Task: Open Card Business Travel Review in Board Product User Testing and Feedback to Workspace Event Planning and Coordination and add a team member Softage.2@softage.net, a label Blue, a checklist Herbalism, an attachment from Trello, a color Blue and finally, add a card description 'Plan and execute company team-building retreat with a focus on mindfulness' and a comment 'We should approach this task with a sense of accountability and responsibility, owning our mistakes and taking steps to correct them.'. Add a start date 'Jan 02, 1900' with a due date 'Jan 09, 1900'
Action: Mouse moved to (77, 329)
Screenshot: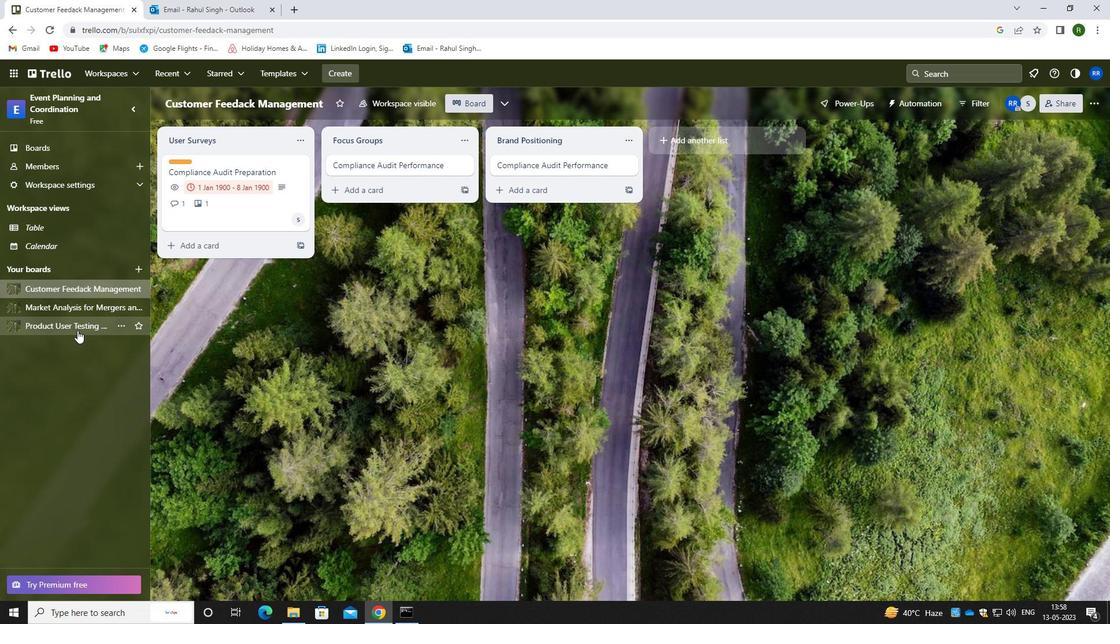 
Action: Mouse pressed left at (77, 329)
Screenshot: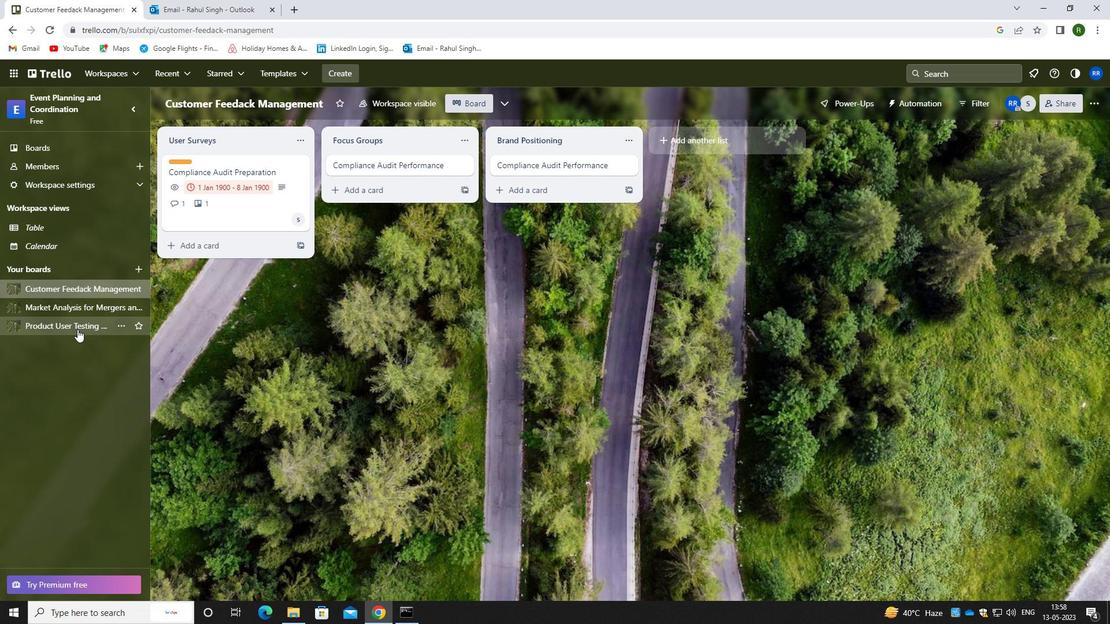 
Action: Mouse moved to (302, 163)
Screenshot: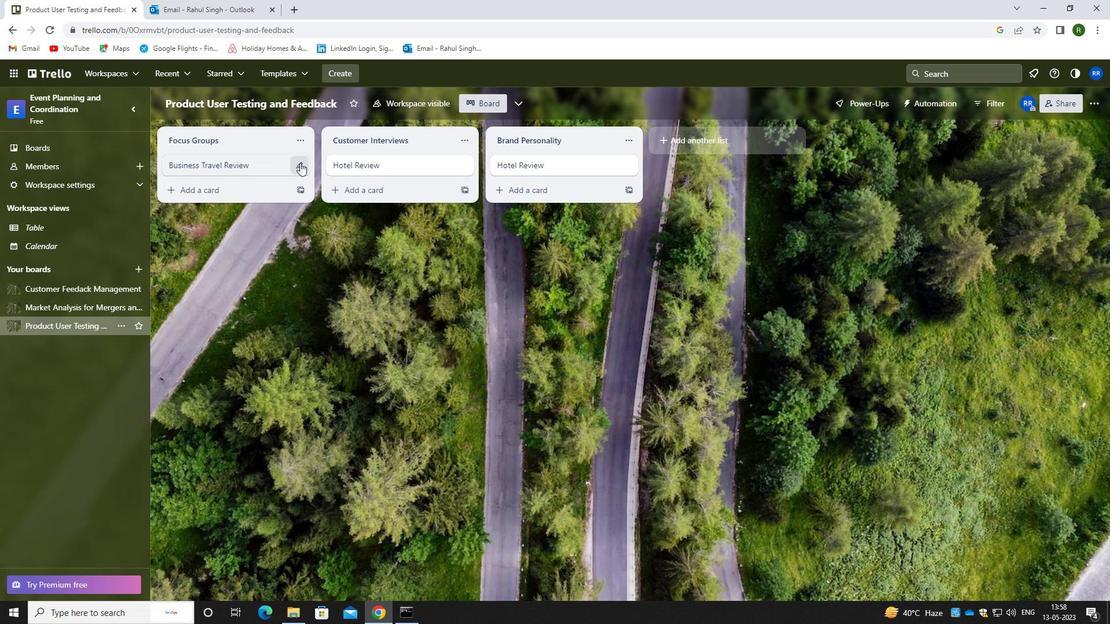 
Action: Mouse pressed left at (302, 163)
Screenshot: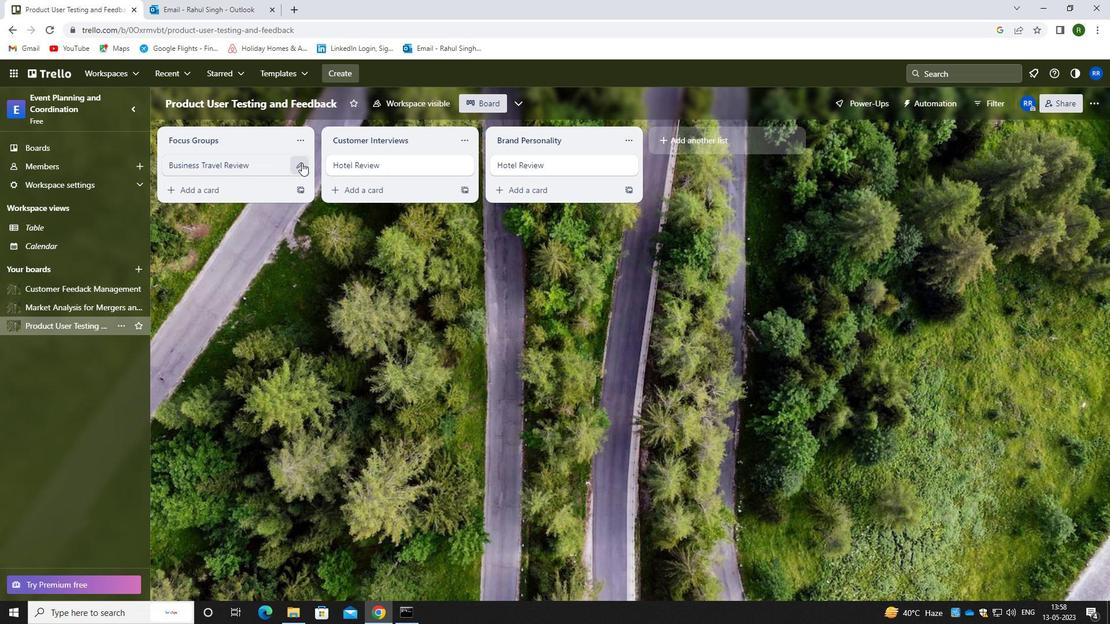 
Action: Mouse moved to (338, 166)
Screenshot: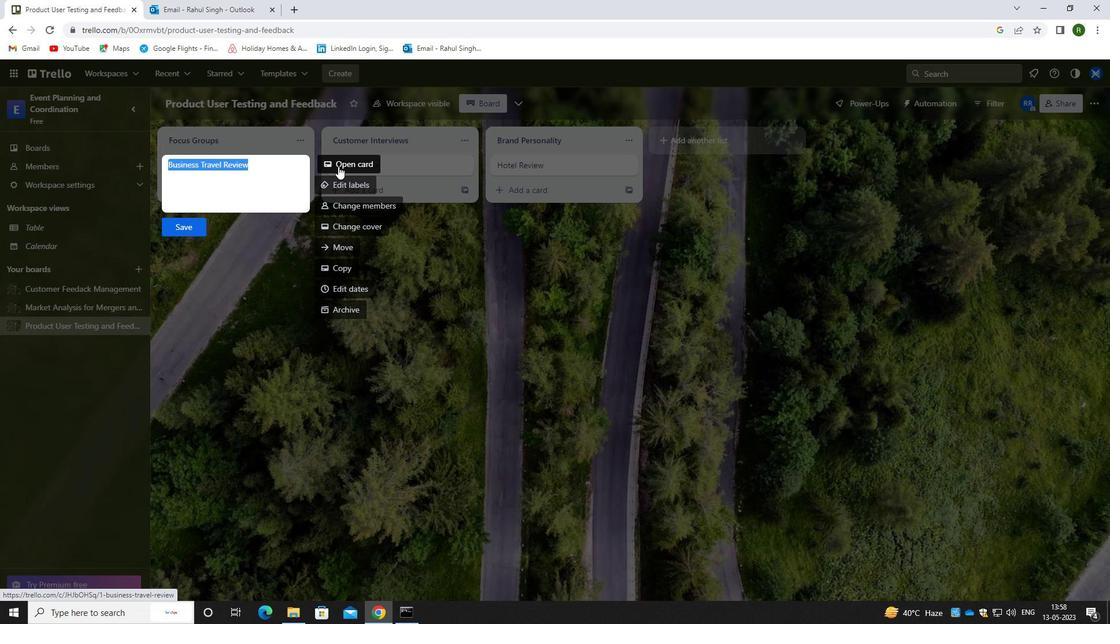 
Action: Mouse pressed left at (338, 166)
Screenshot: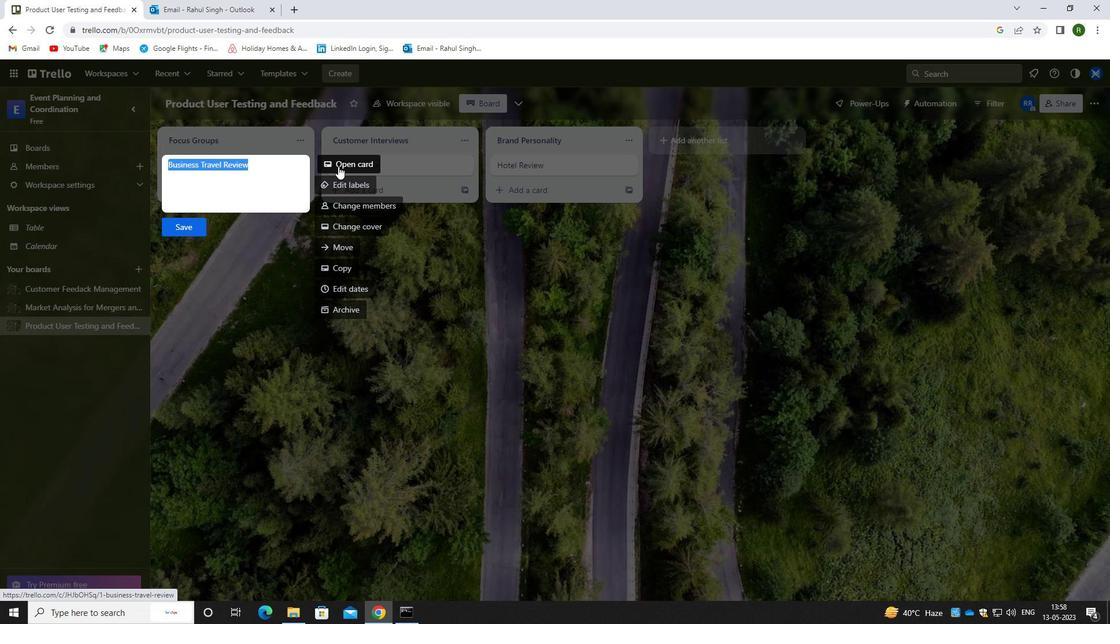 
Action: Mouse moved to (711, 165)
Screenshot: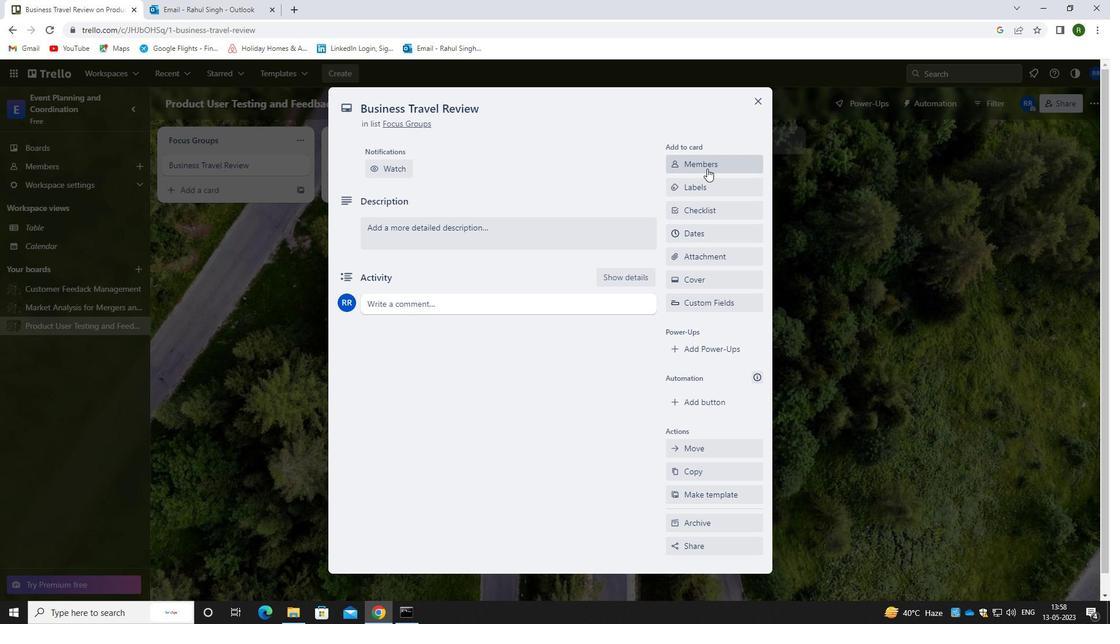 
Action: Mouse pressed left at (711, 165)
Screenshot: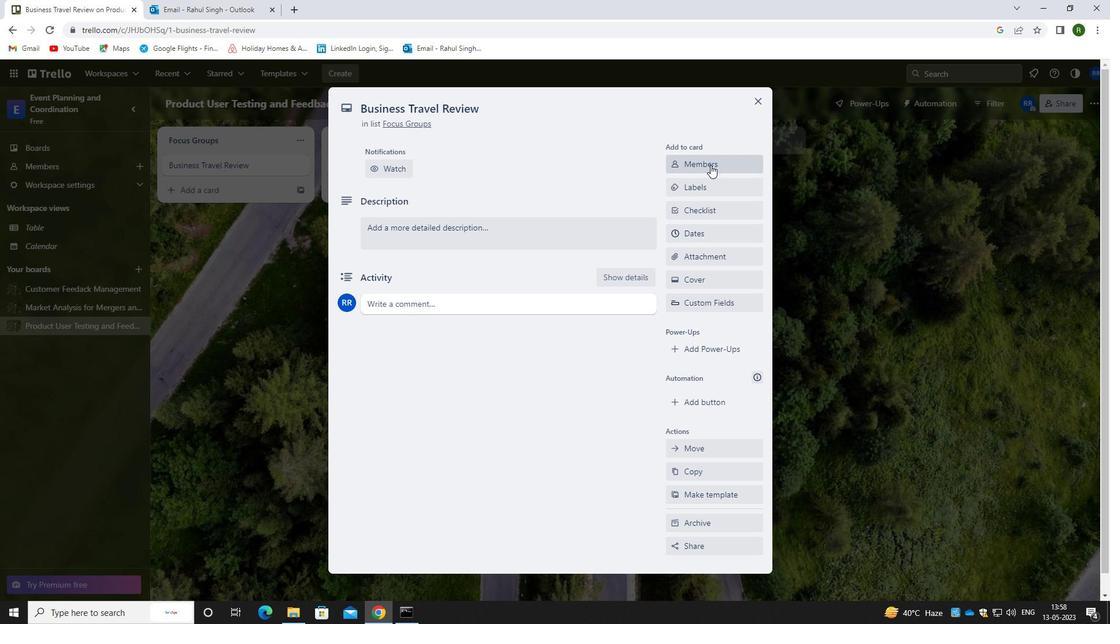 
Action: Mouse moved to (652, 218)
Screenshot: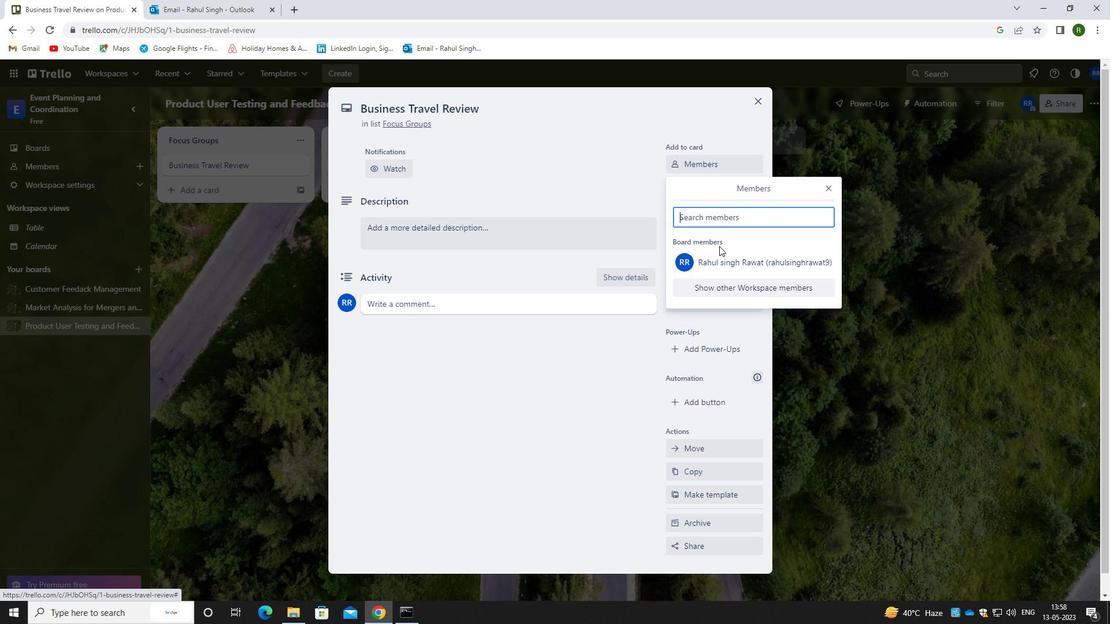 
Action: Key pressed <Key.caps_lock>s<Key.caps_lock>oftage.net<Key.space><Key.backspace><Key.backspace><Key.backspace><Key.backspace>2<Key.shift>@SOFTAGE.NET
Screenshot: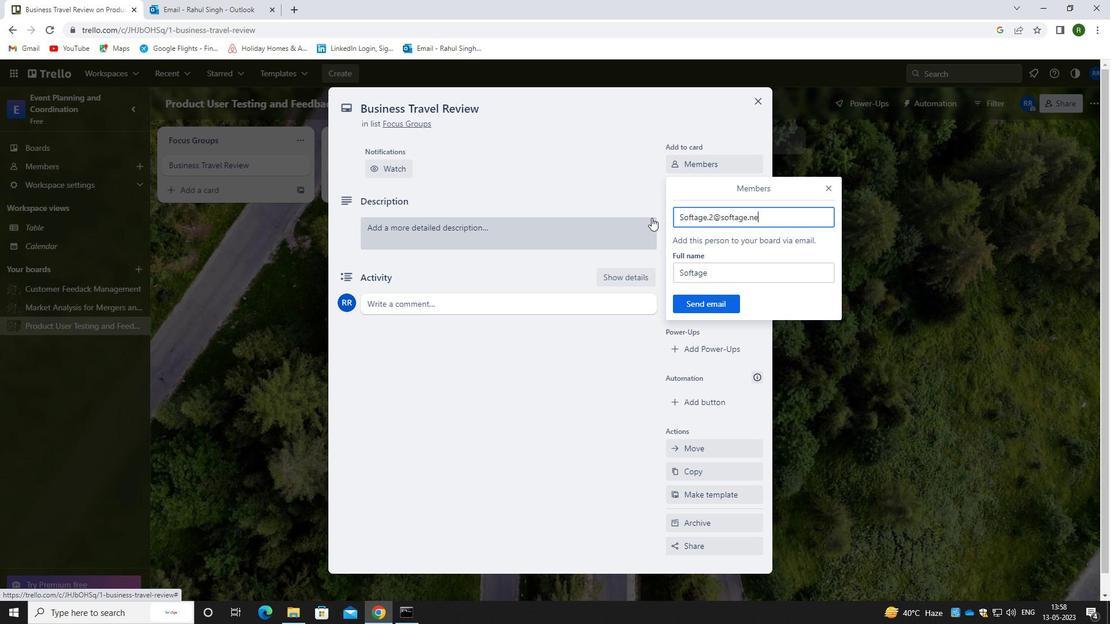 
Action: Mouse moved to (691, 300)
Screenshot: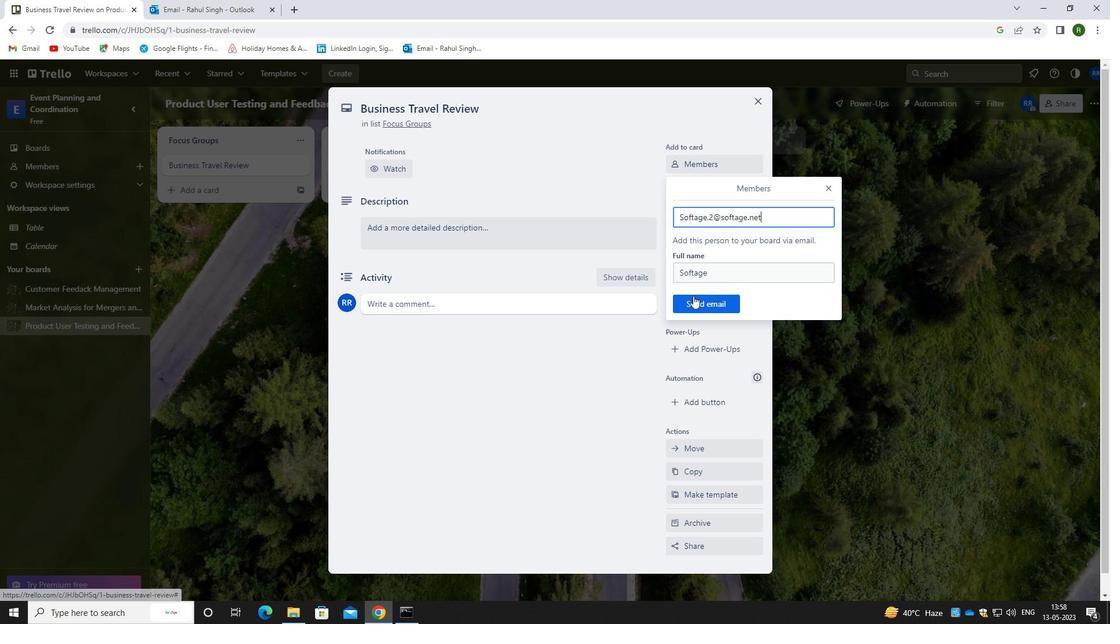 
Action: Mouse pressed left at (691, 300)
Screenshot: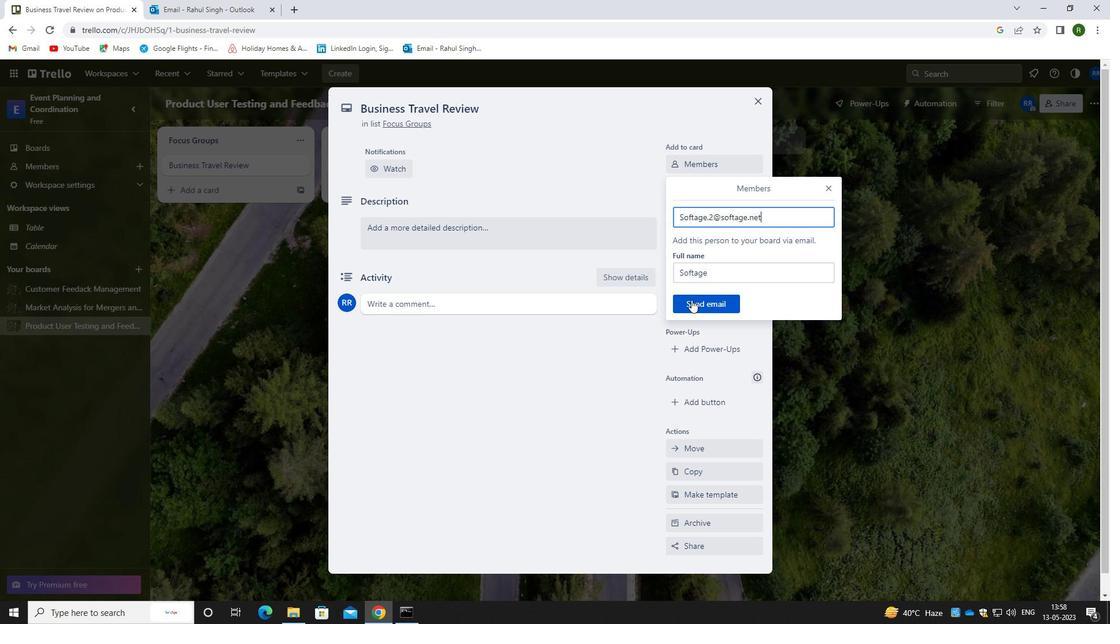 
Action: Mouse moved to (690, 230)
Screenshot: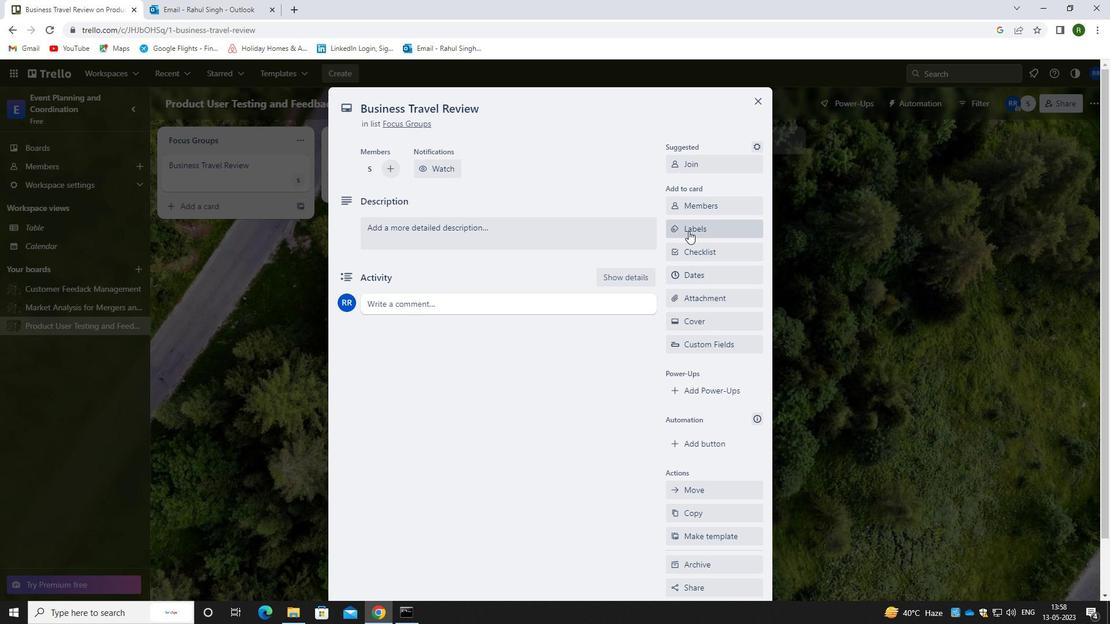 
Action: Mouse pressed left at (690, 230)
Screenshot: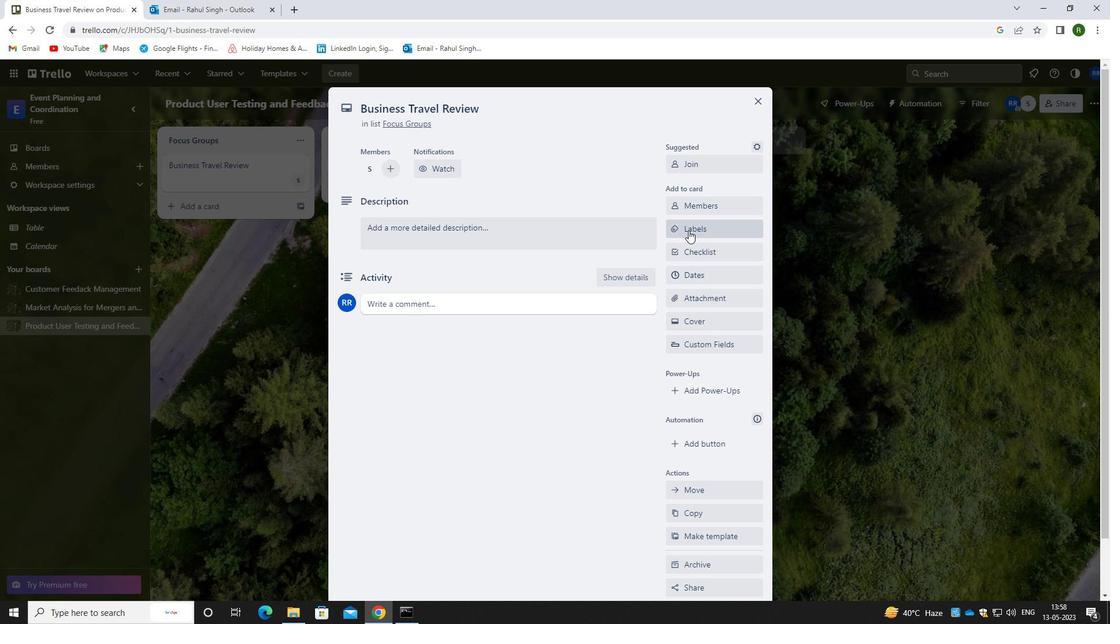 
Action: Mouse moved to (671, 256)
Screenshot: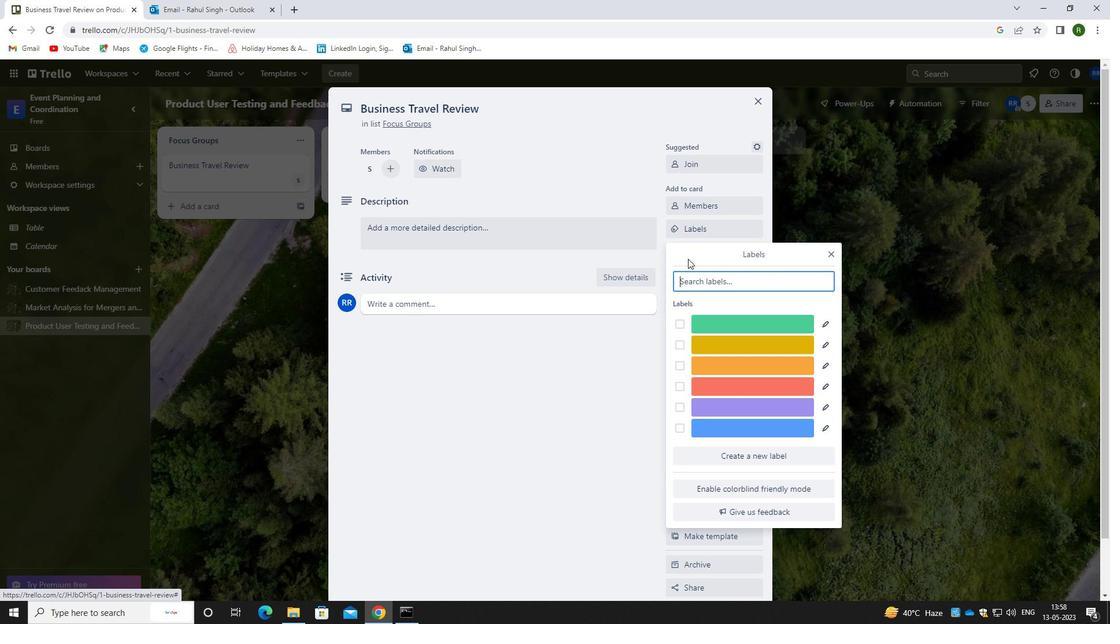 
Action: Key pressed BLUE
Screenshot: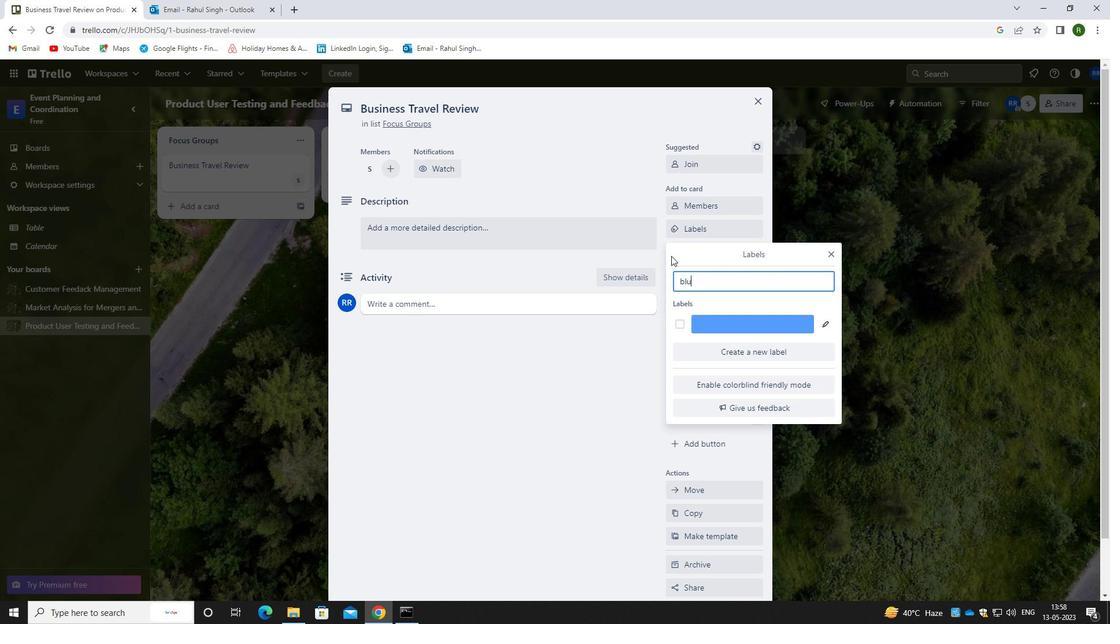 
Action: Mouse moved to (678, 326)
Screenshot: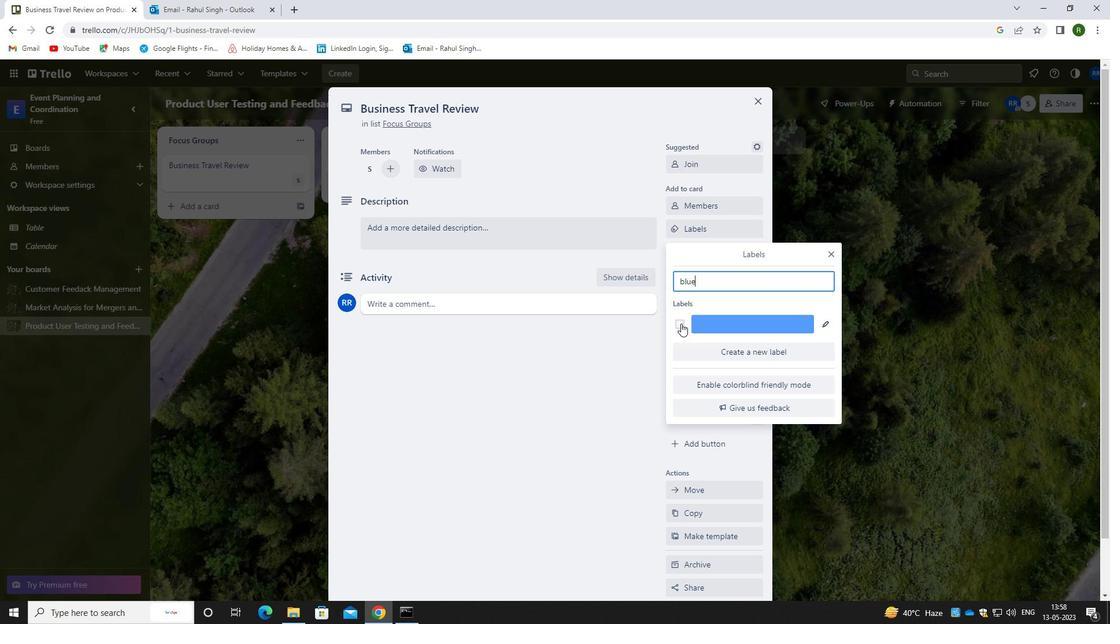 
Action: Mouse pressed left at (678, 326)
Screenshot: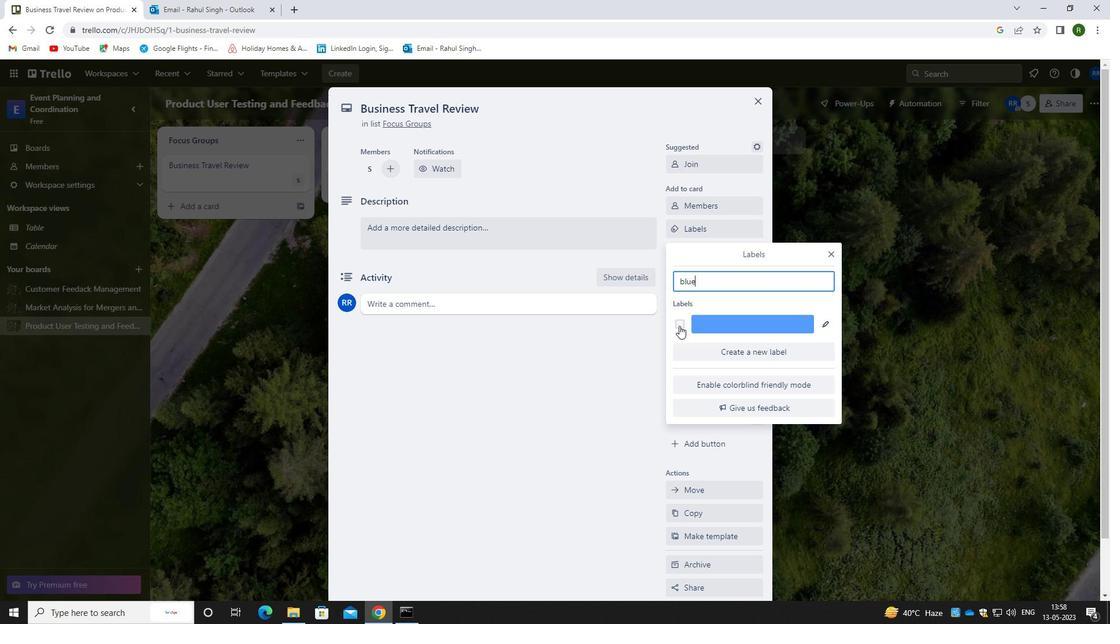 
Action: Mouse moved to (626, 435)
Screenshot: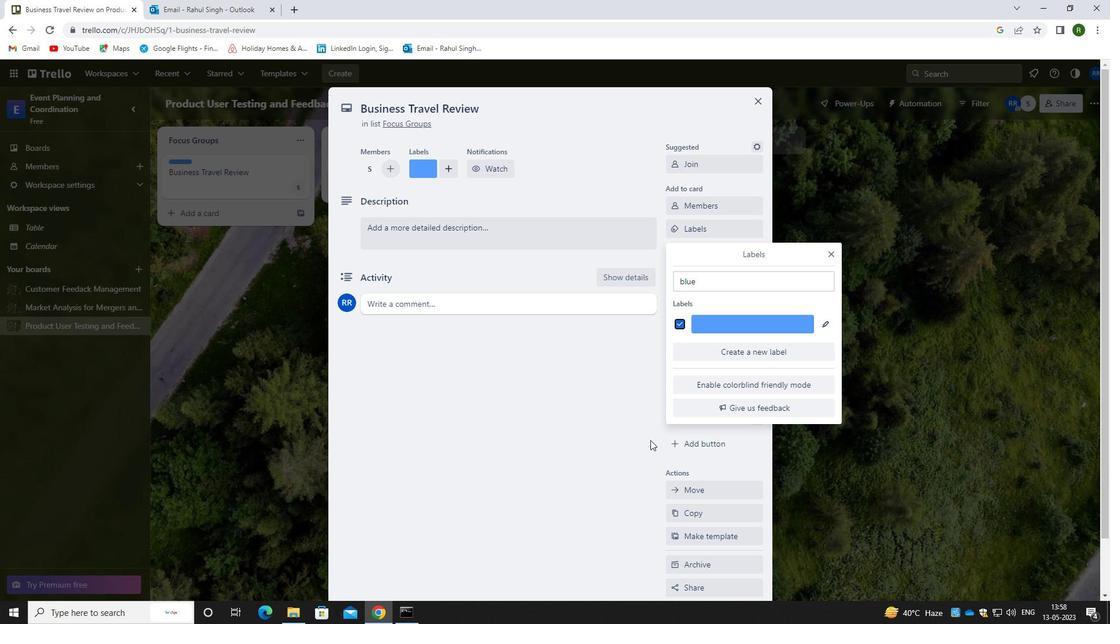 
Action: Mouse pressed left at (626, 435)
Screenshot: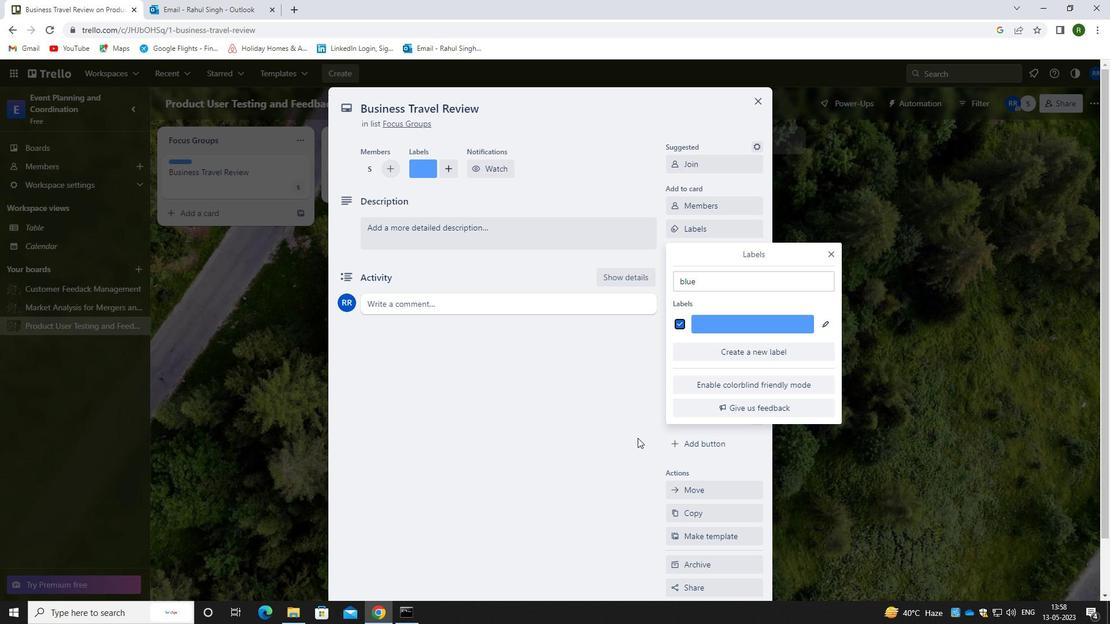 
Action: Mouse moved to (711, 256)
Screenshot: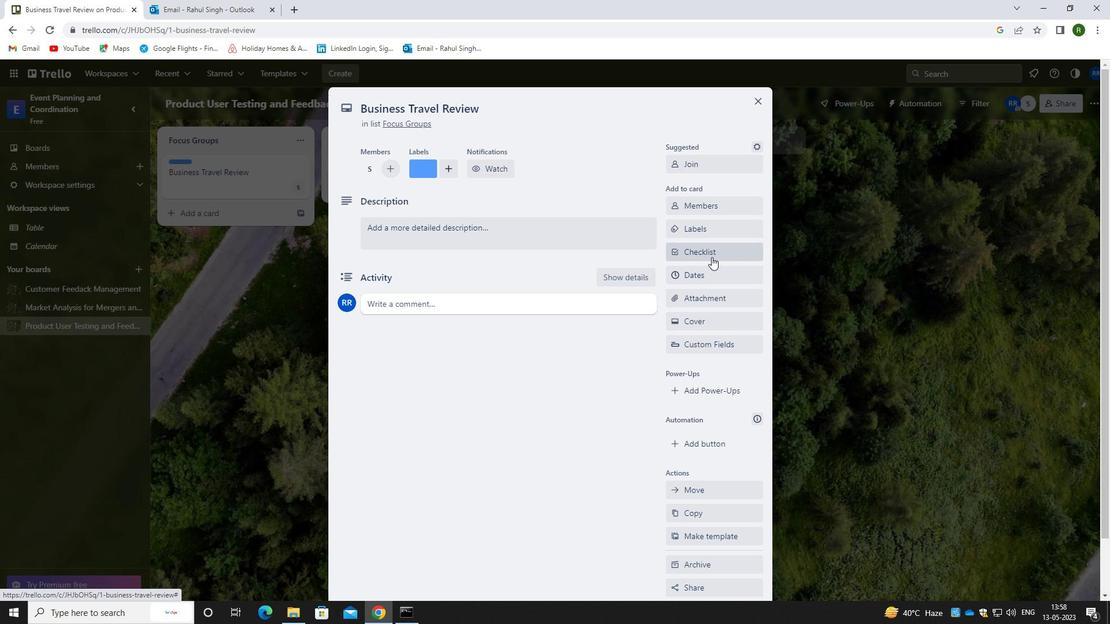 
Action: Mouse pressed left at (711, 256)
Screenshot: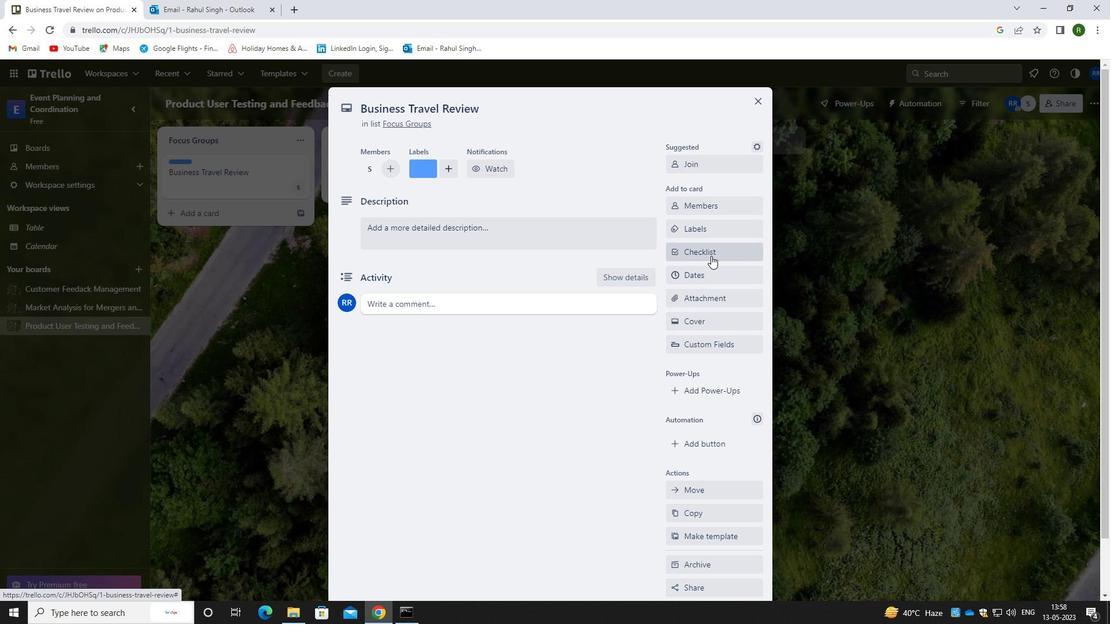 
Action: Mouse moved to (684, 360)
Screenshot: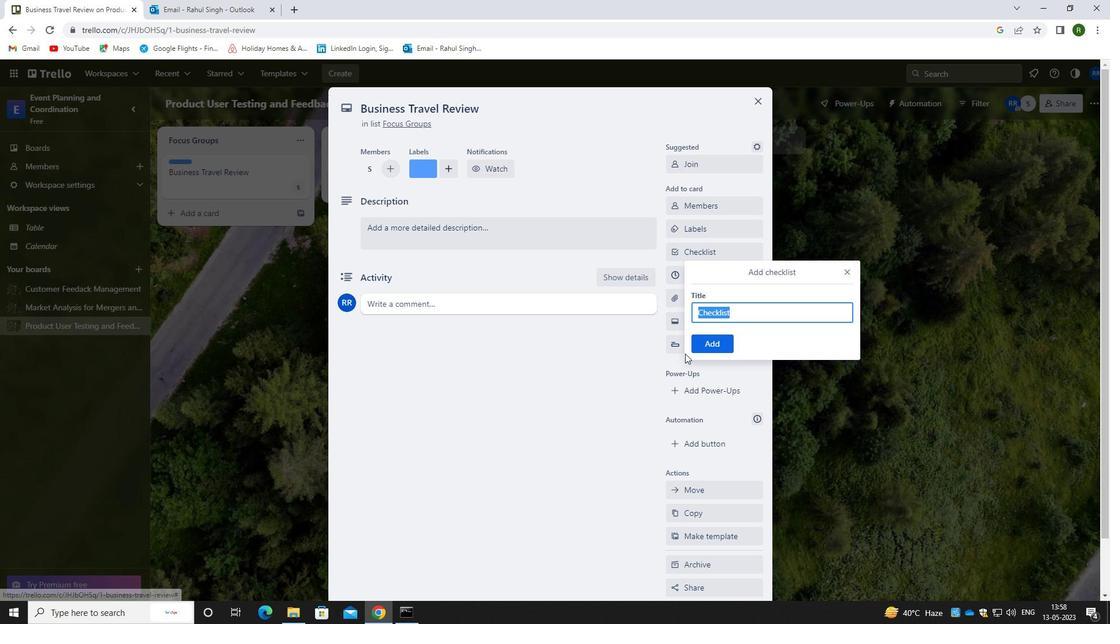 
Action: Key pressed <Key.caps_lock>H<Key.caps_lock>ERBALISM
Screenshot: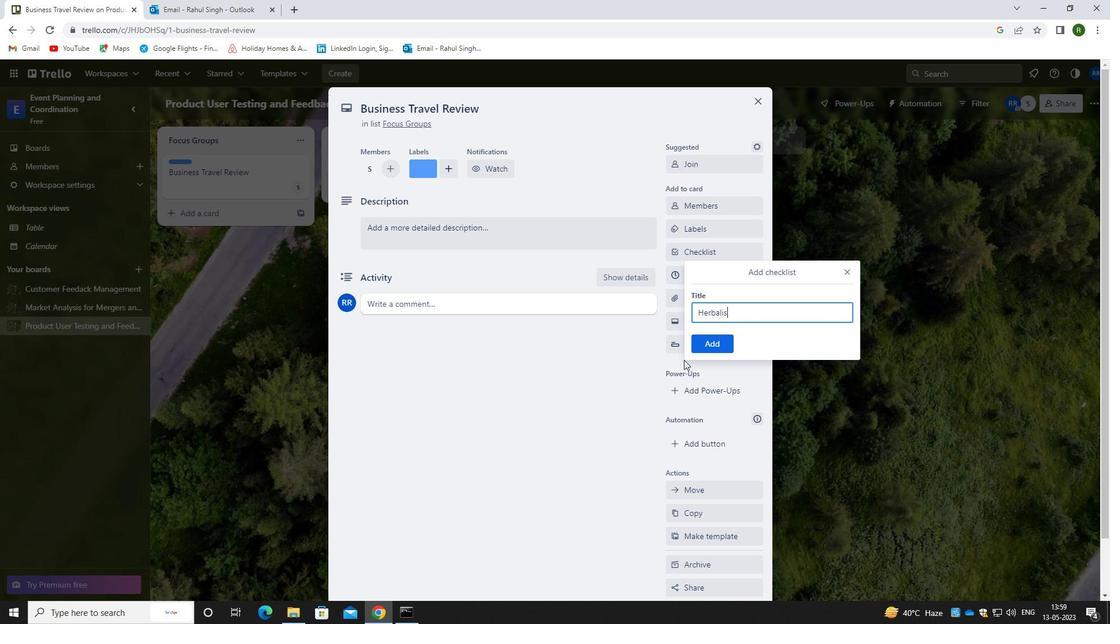 
Action: Mouse moved to (722, 350)
Screenshot: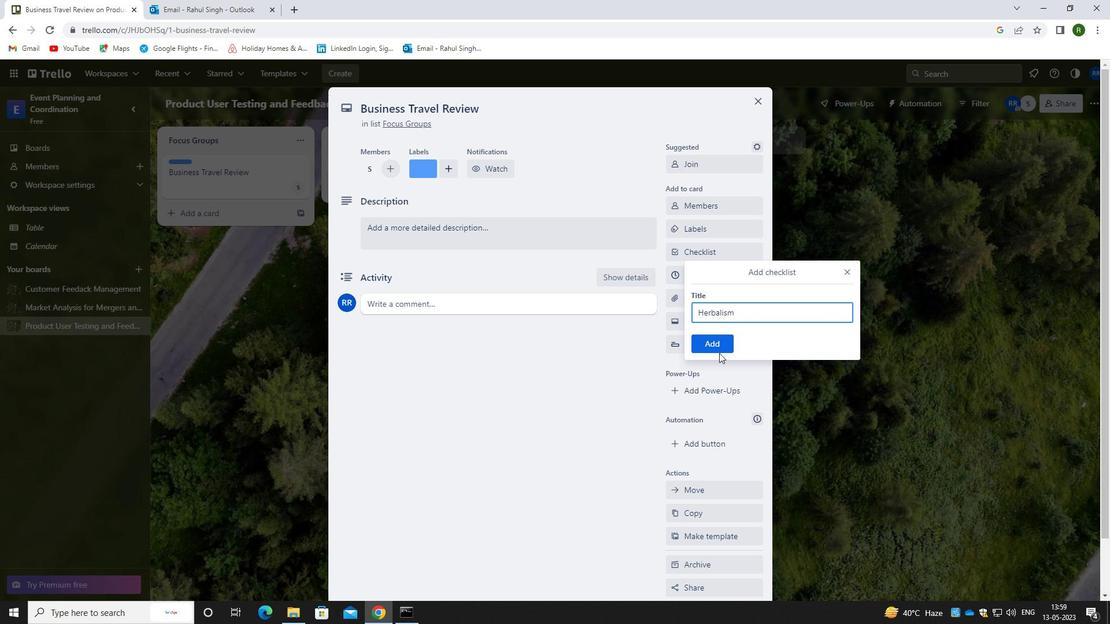 
Action: Mouse pressed left at (722, 350)
Screenshot: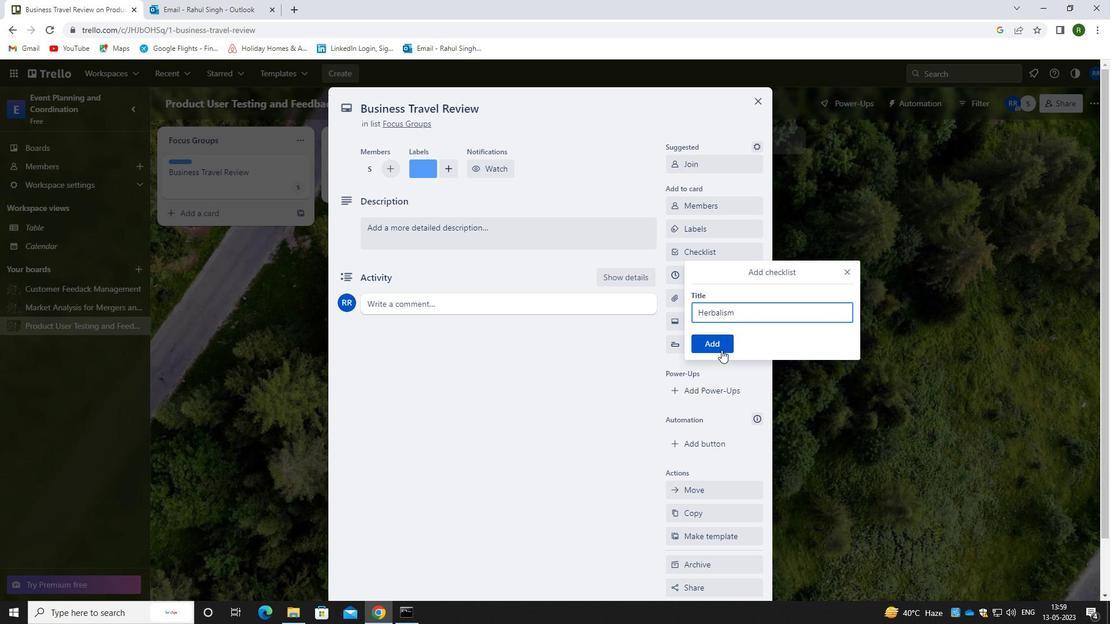 
Action: Mouse moved to (715, 294)
Screenshot: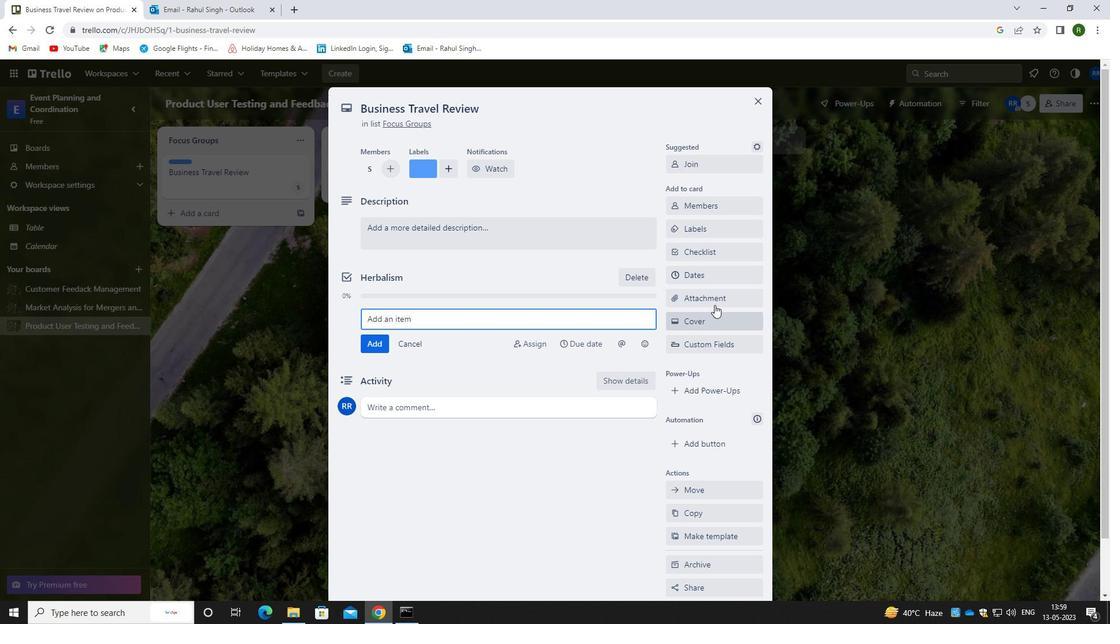
Action: Mouse pressed left at (715, 294)
Screenshot: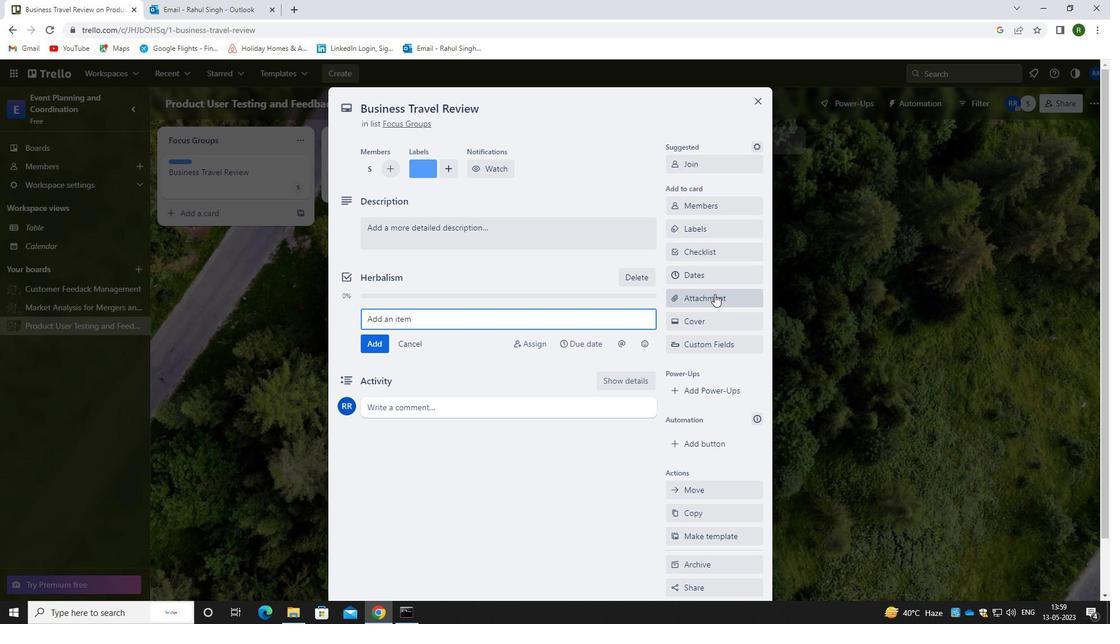 
Action: Mouse moved to (691, 367)
Screenshot: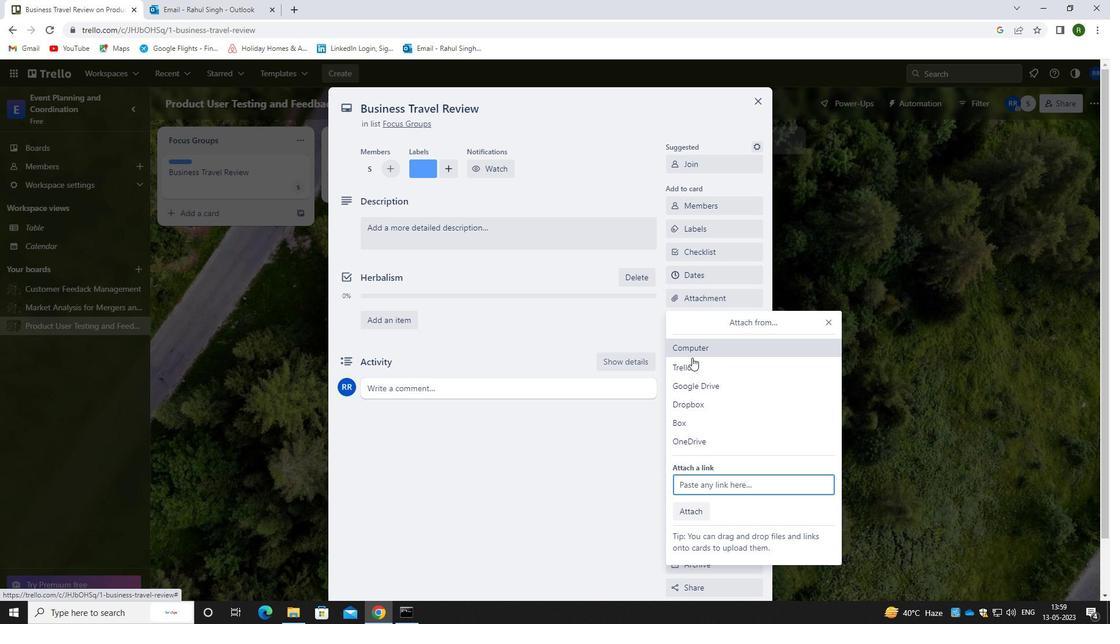
Action: Mouse pressed left at (691, 367)
Screenshot: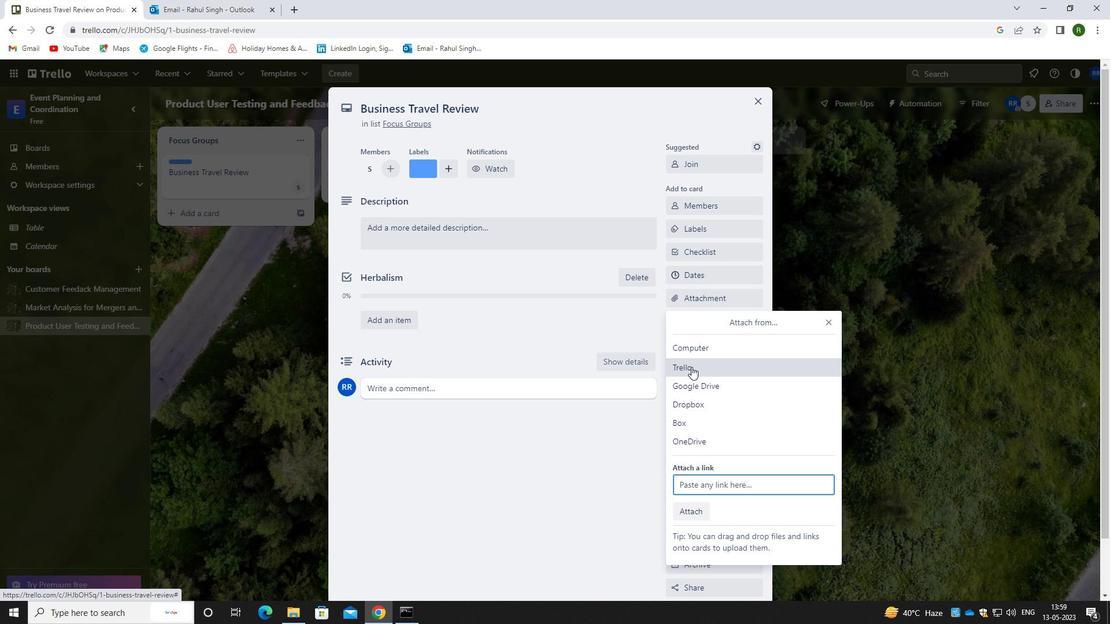 
Action: Mouse moved to (723, 343)
Screenshot: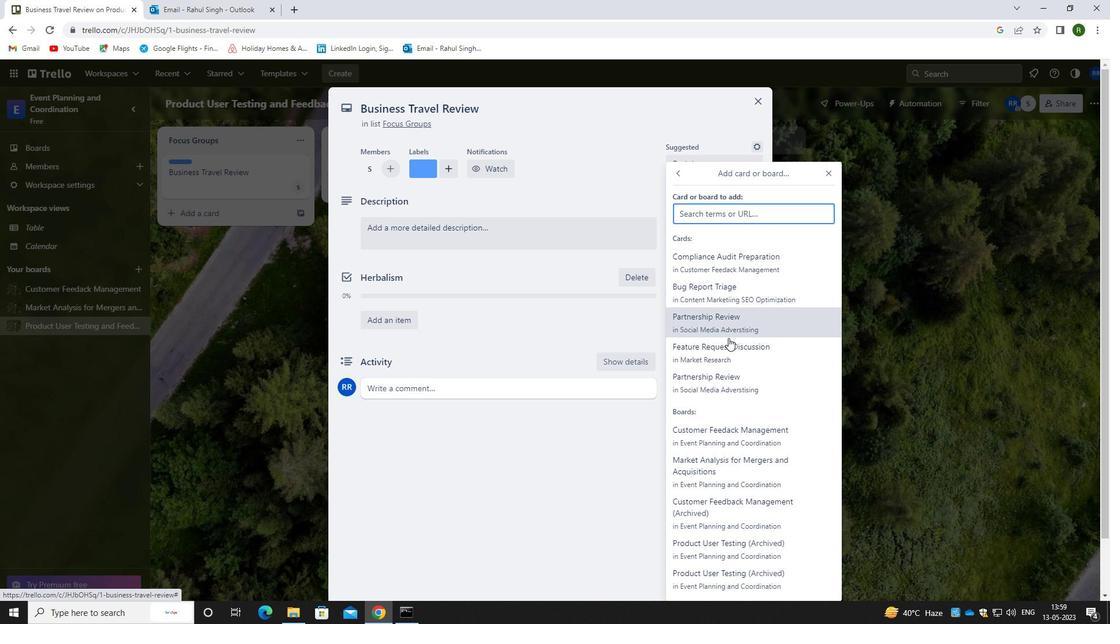 
Action: Mouse pressed left at (723, 343)
Screenshot: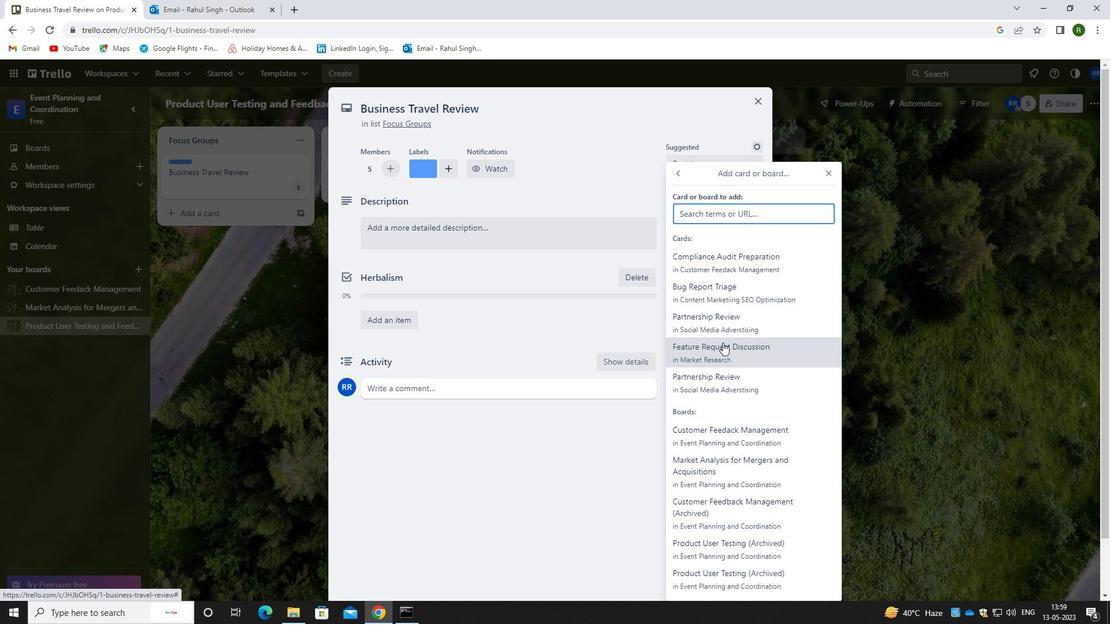 
Action: Mouse moved to (435, 237)
Screenshot: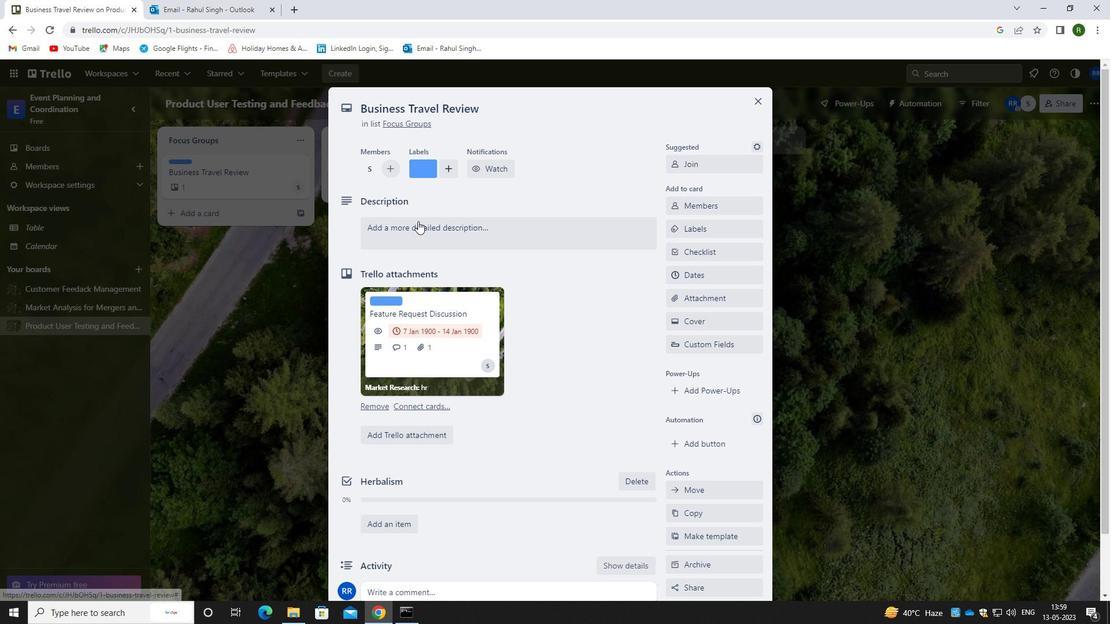 
Action: Mouse pressed left at (435, 237)
Screenshot: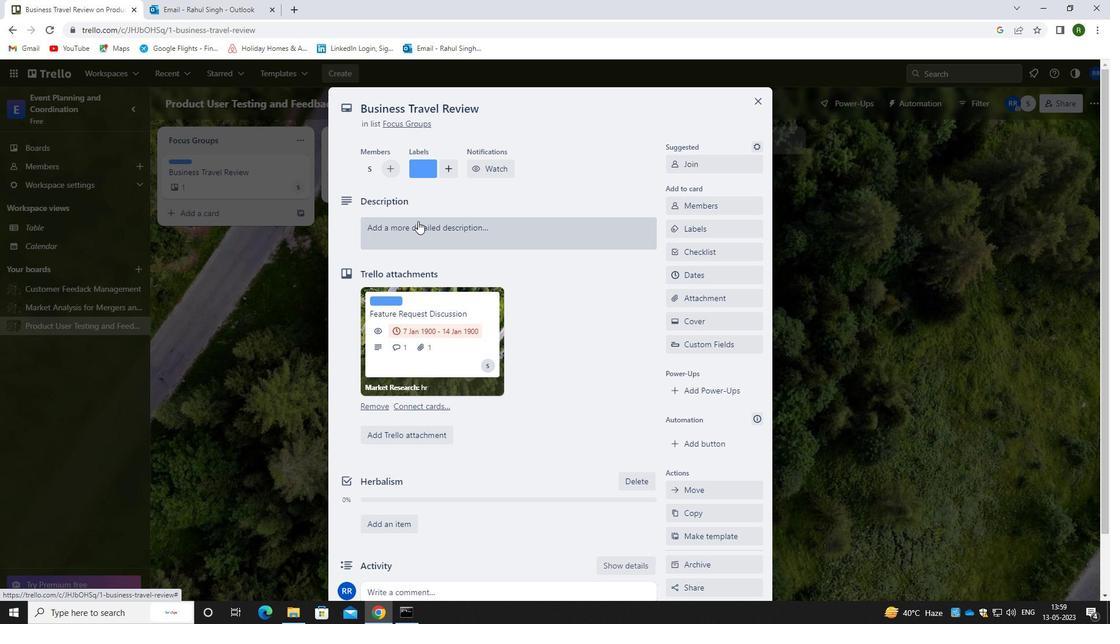 
Action: Mouse moved to (437, 289)
Screenshot: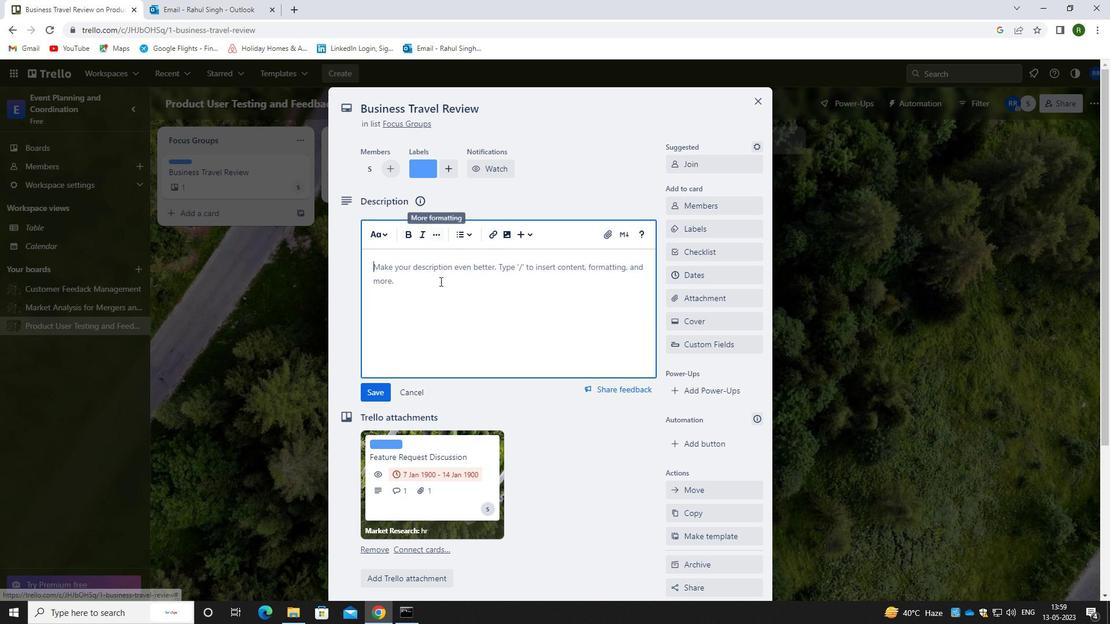 
Action: Mouse pressed left at (437, 289)
Screenshot: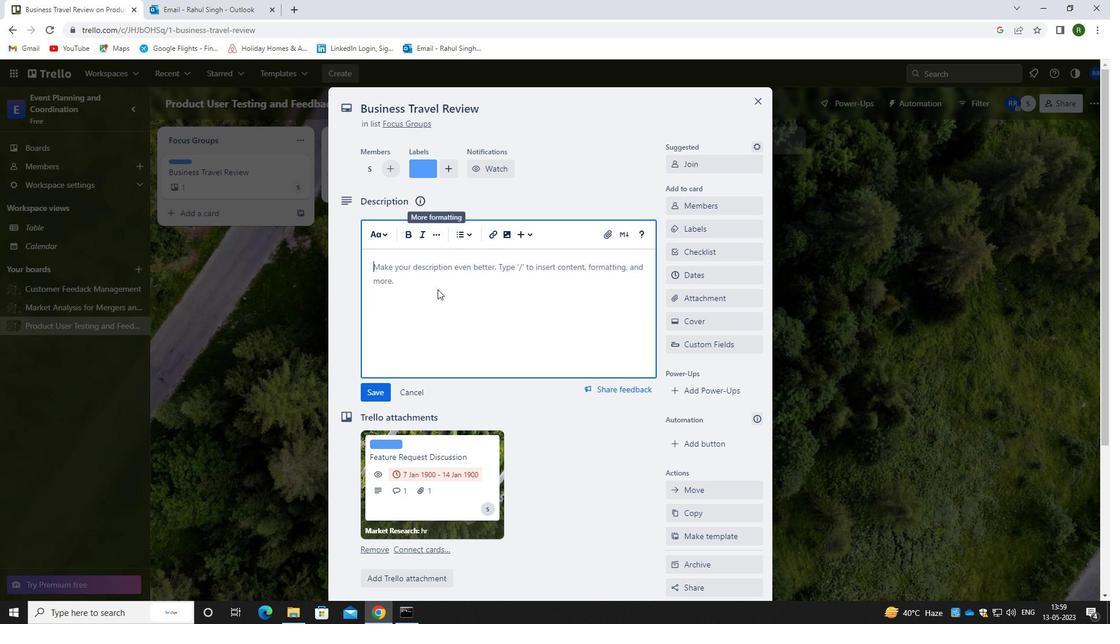 
Action: Mouse moved to (447, 303)
Screenshot: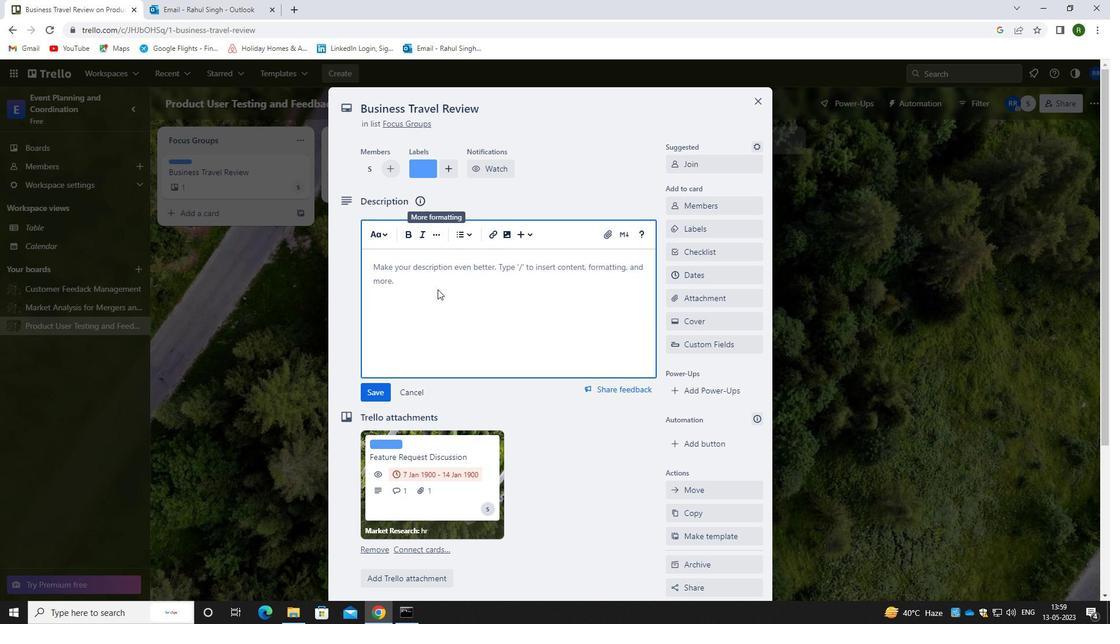 
Action: Key pressed <Key.caps_lock>P<Key.caps_lock>LAN<Key.space>AND<Key.space>EXECUTE<Key.space>COMPANY<Key.space>TEAM-BUILDING<Key.space>RETREAT<Key.space>WITH<Key.space>A<Key.space>FOCUS<Key.space>ON<Key.space>MINDFULNESS
Screenshot: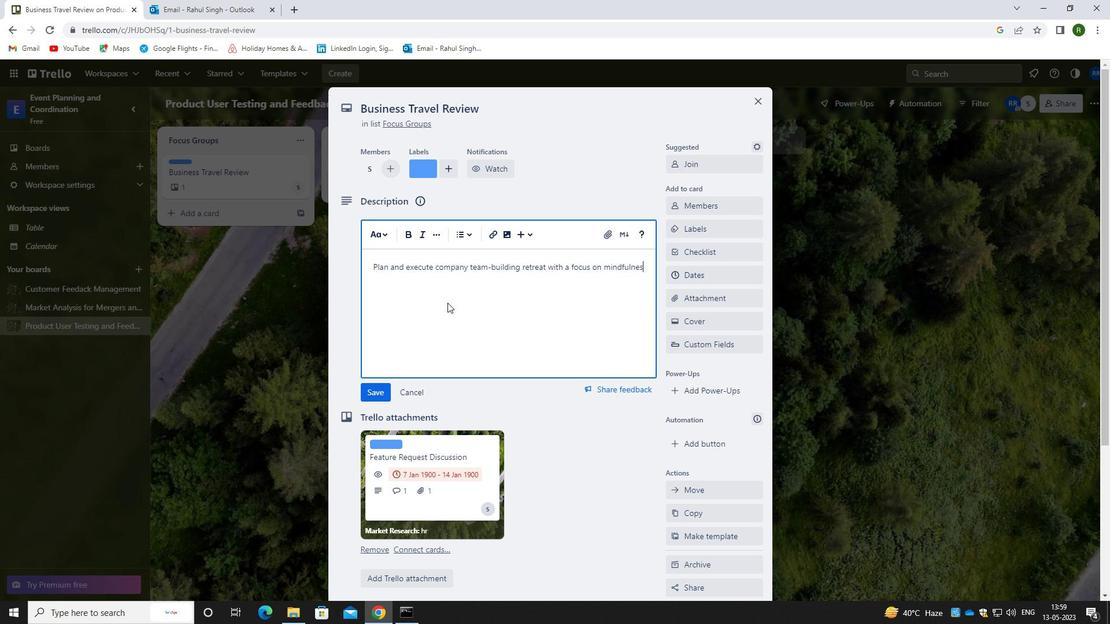 
Action: Mouse moved to (378, 400)
Screenshot: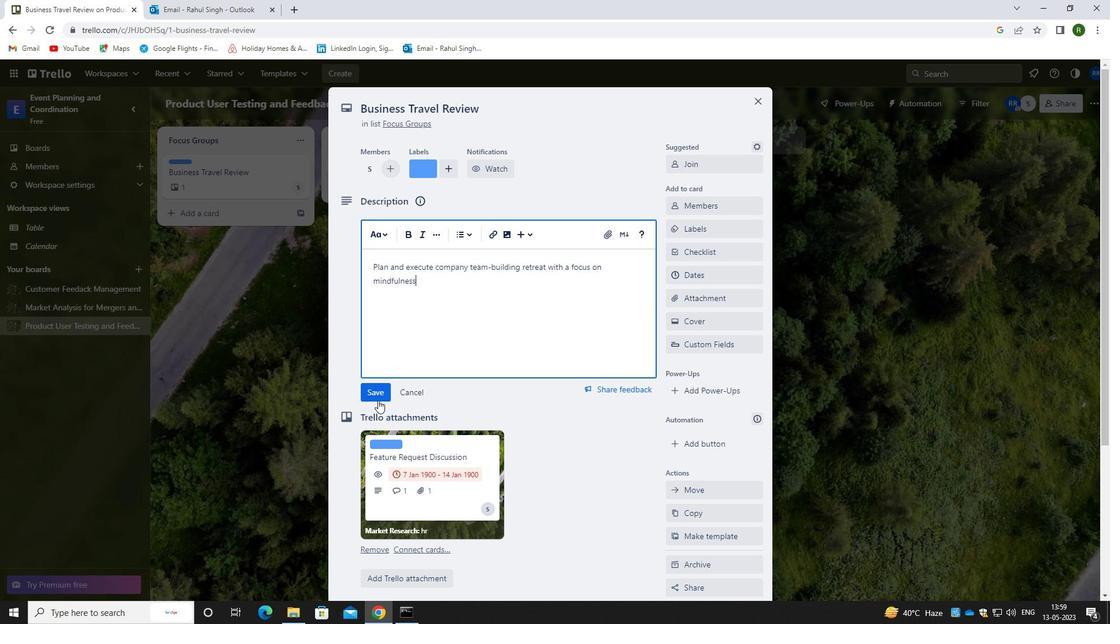
Action: Mouse pressed left at (378, 400)
Screenshot: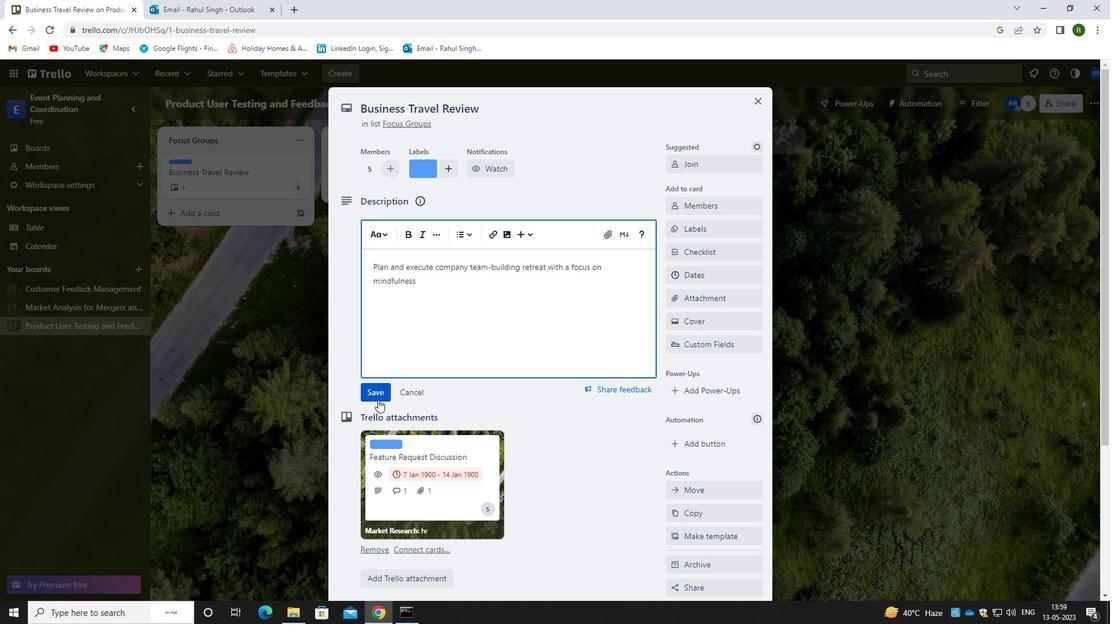
Action: Mouse moved to (448, 395)
Screenshot: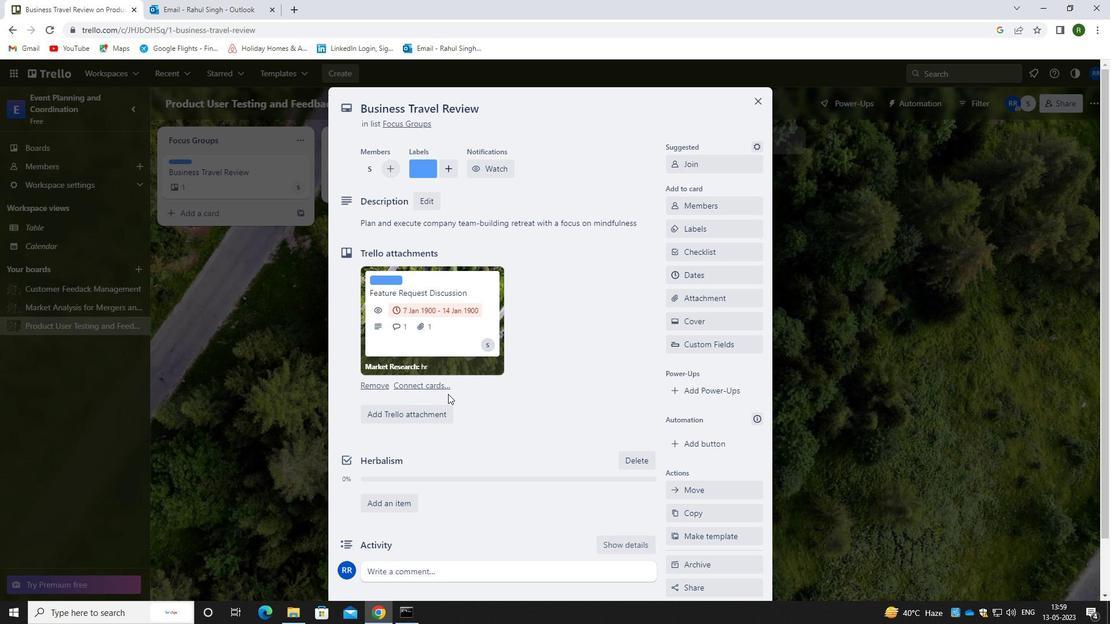 
Action: Mouse scrolled (448, 394) with delta (0, 0)
Screenshot: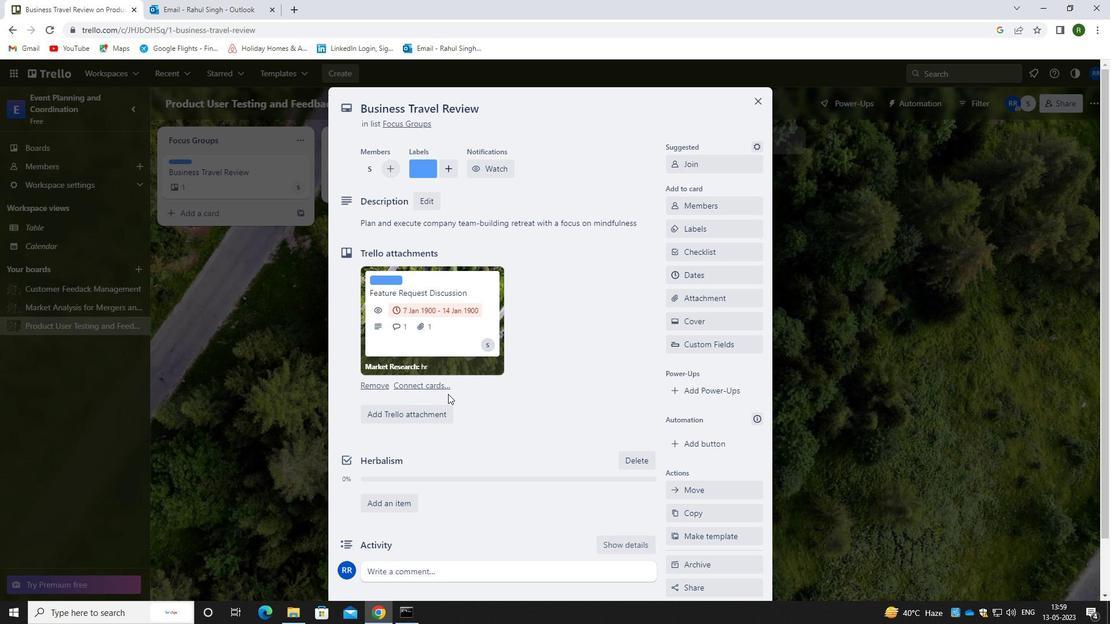 
Action: Mouse scrolled (448, 394) with delta (0, 0)
Screenshot: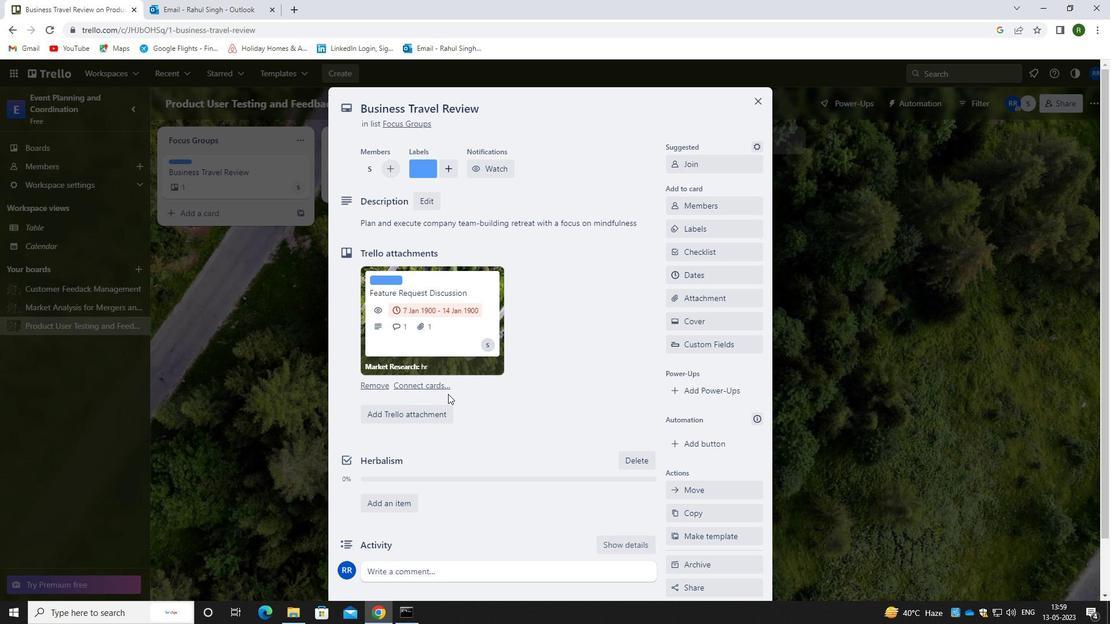 
Action: Mouse scrolled (448, 394) with delta (0, 0)
Screenshot: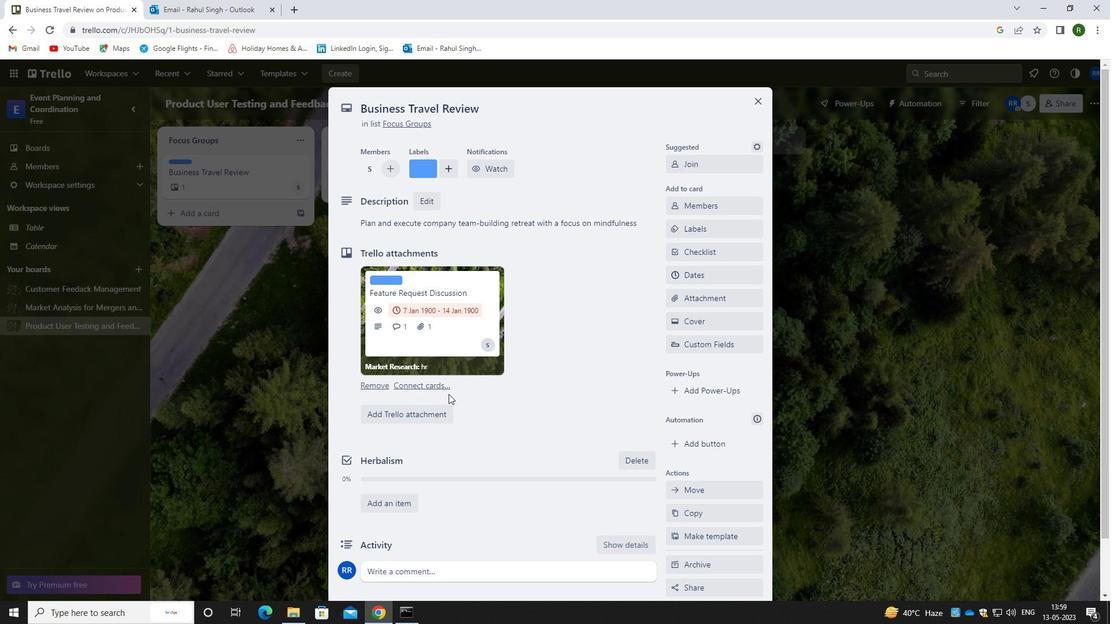 
Action: Mouse moved to (449, 395)
Screenshot: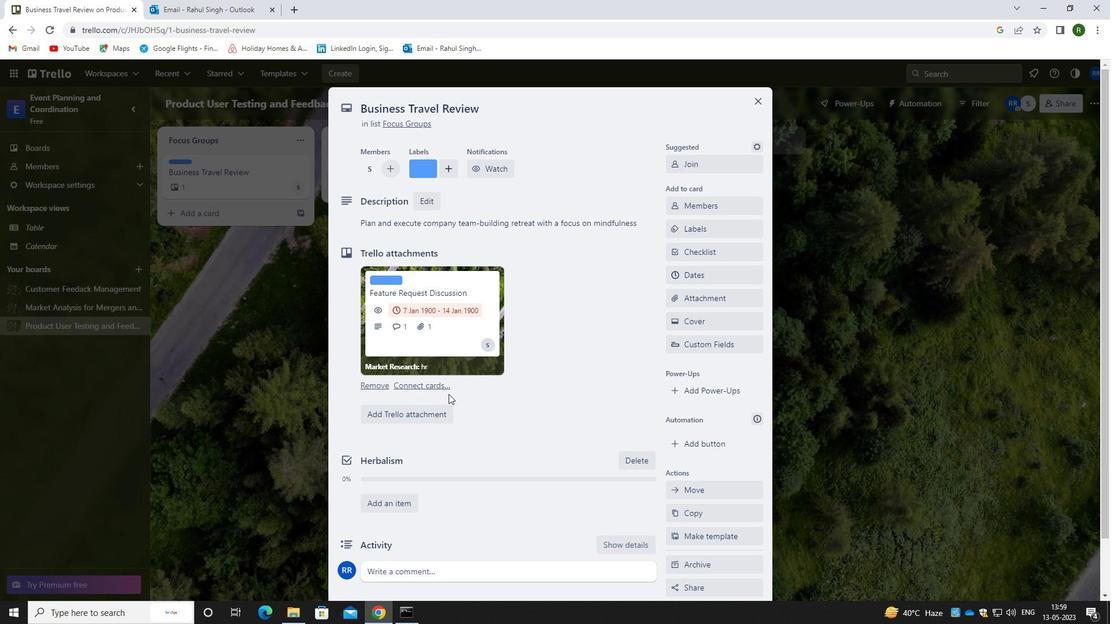 
Action: Mouse scrolled (449, 394) with delta (0, 0)
Screenshot: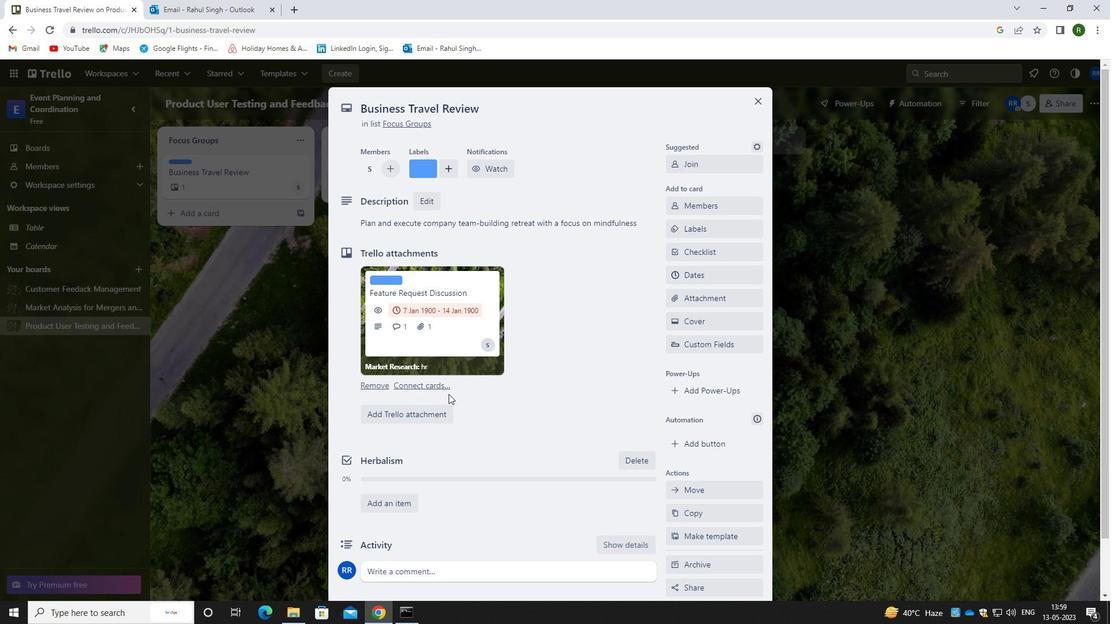 
Action: Mouse moved to (448, 505)
Screenshot: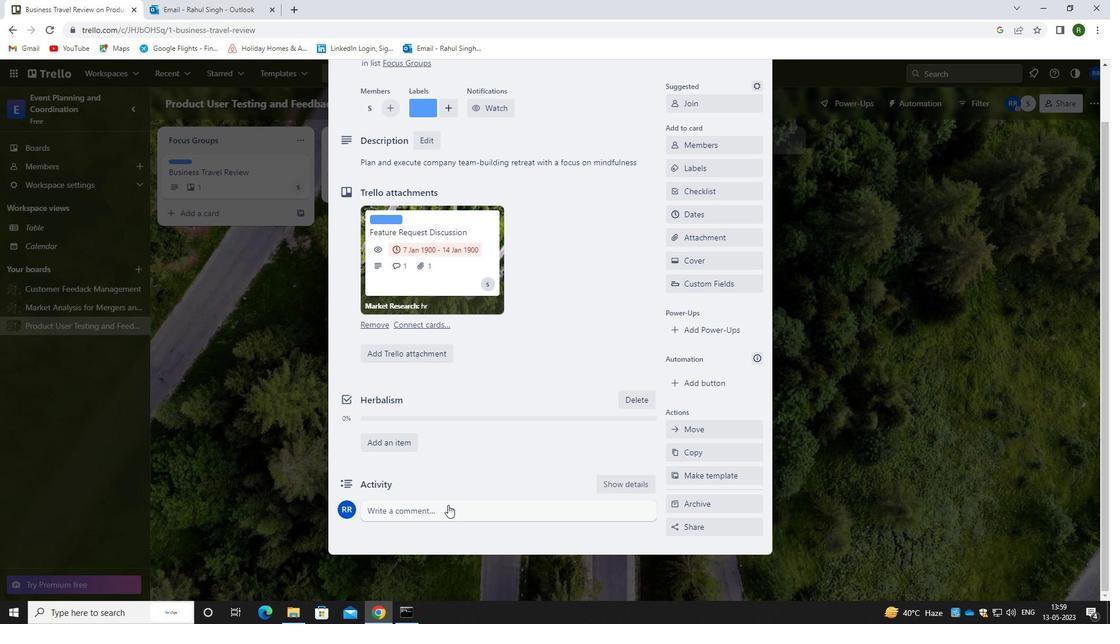 
Action: Mouse pressed left at (448, 505)
Screenshot: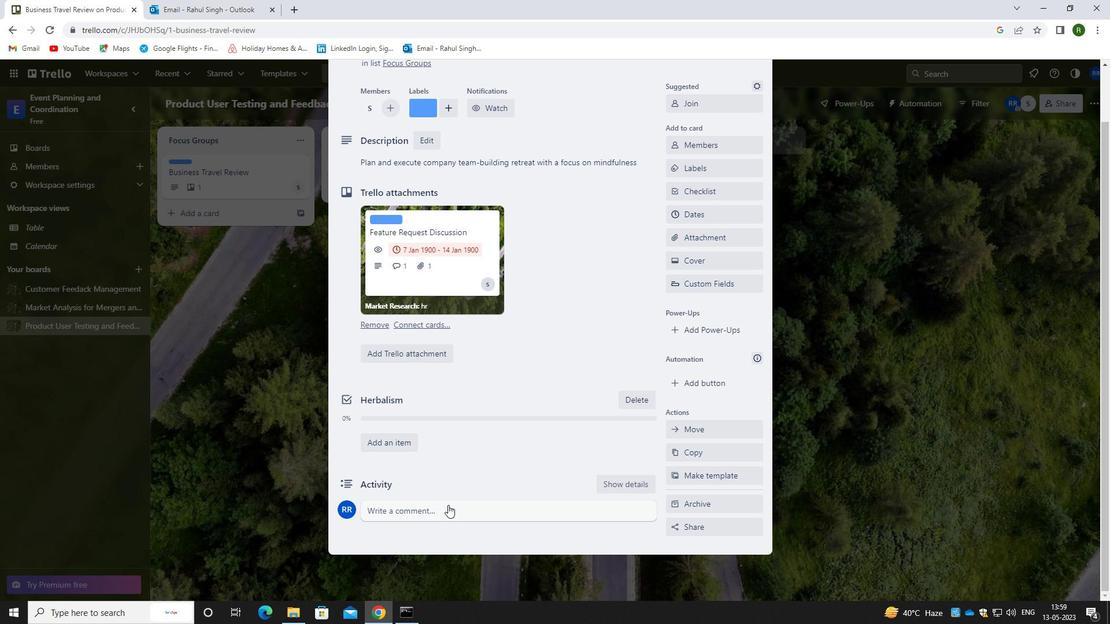 
Action: Mouse moved to (433, 543)
Screenshot: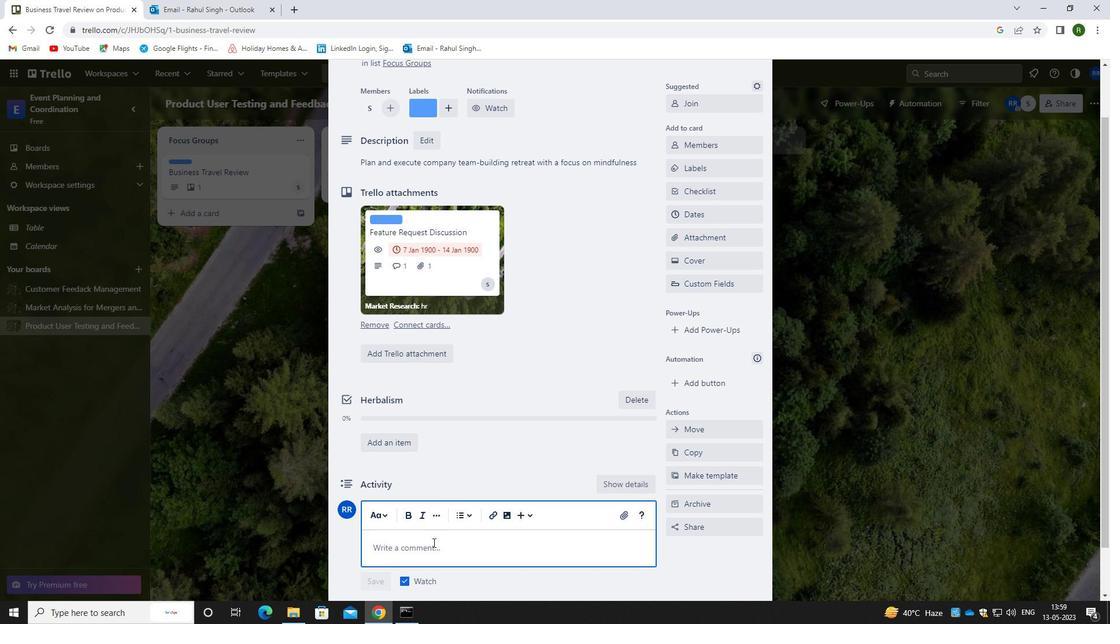 
Action: Mouse pressed left at (433, 543)
Screenshot: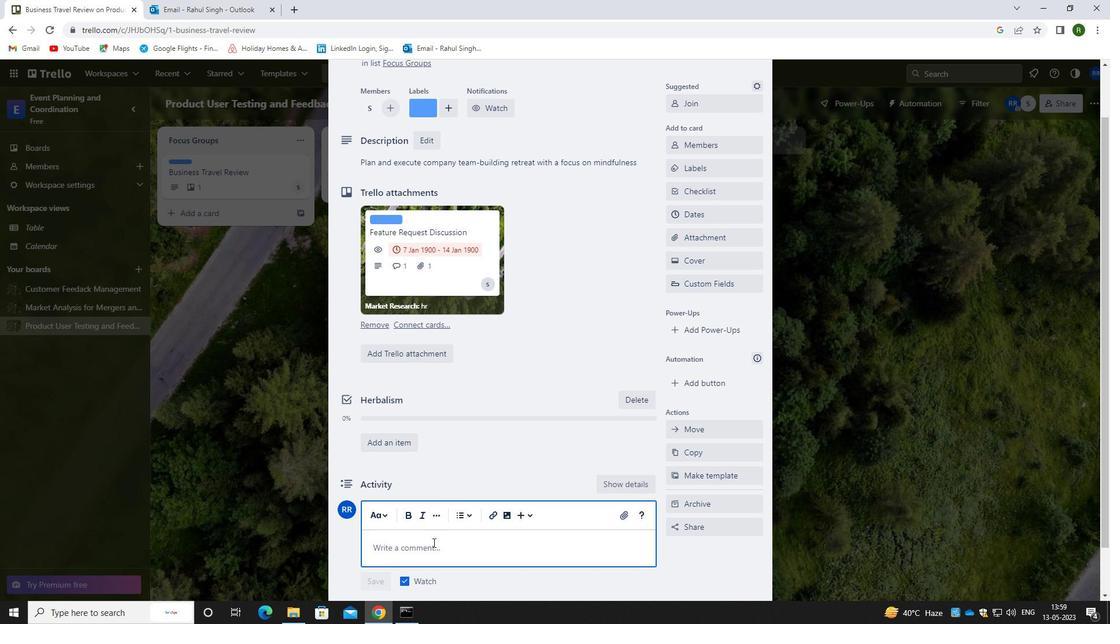 
Action: Mouse moved to (427, 542)
Screenshot: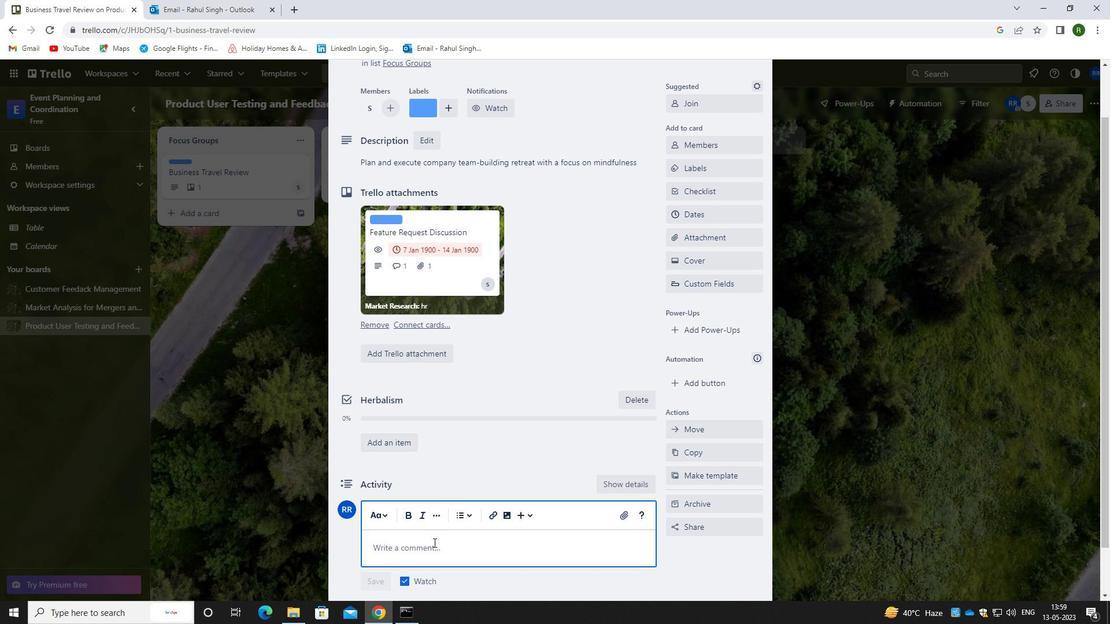 
Action: Key pressed <Key.caps_lock>W<Key.caps_lock>E<Key.space>SHOULD<Key.space>APPROACH<Key.space>THIS<Key.space>TASK<Key.space>WITH<Key.space>A<Key.space>SENSE<Key.space>OF<Key.space>ACCOUNTABILITY<Key.space>AND<Key.space>RESPONSIBILITY<Key.space>,<Key.space>OWNING<Key.space>OUR<Key.space>MISTAKE<Key.space>AND<Key.space>TAKING<Key.space>STEPS<Key.space>TO<Key.space>CORRECT<Key.space>THEM.
Screenshot: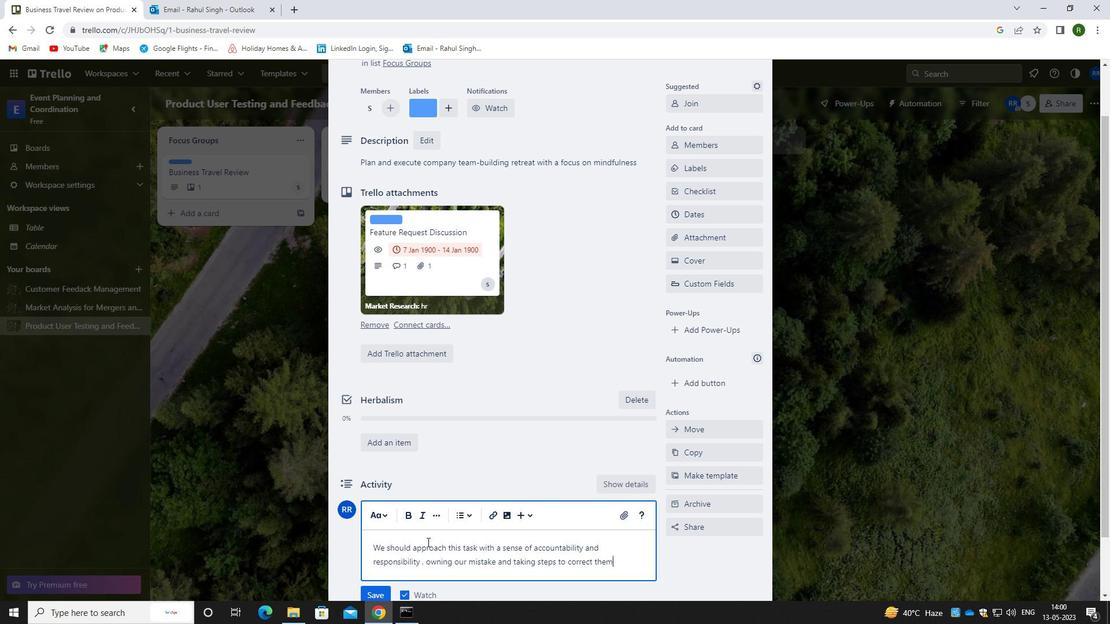 
Action: Mouse moved to (509, 493)
Screenshot: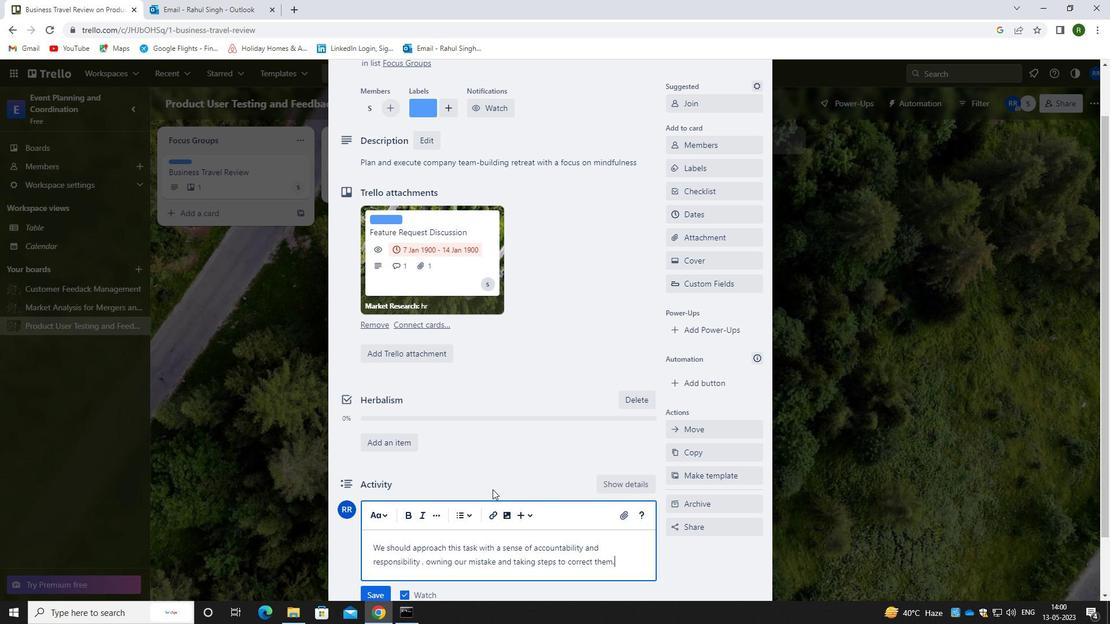 
Action: Mouse scrolled (509, 492) with delta (0, 0)
Screenshot: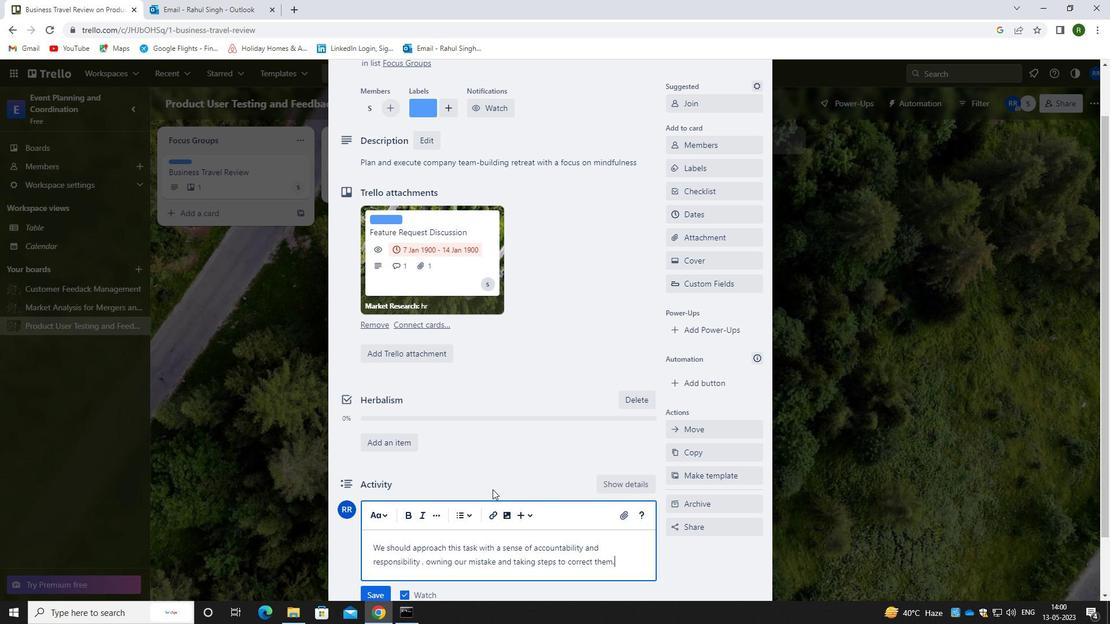 
Action: Mouse moved to (522, 493)
Screenshot: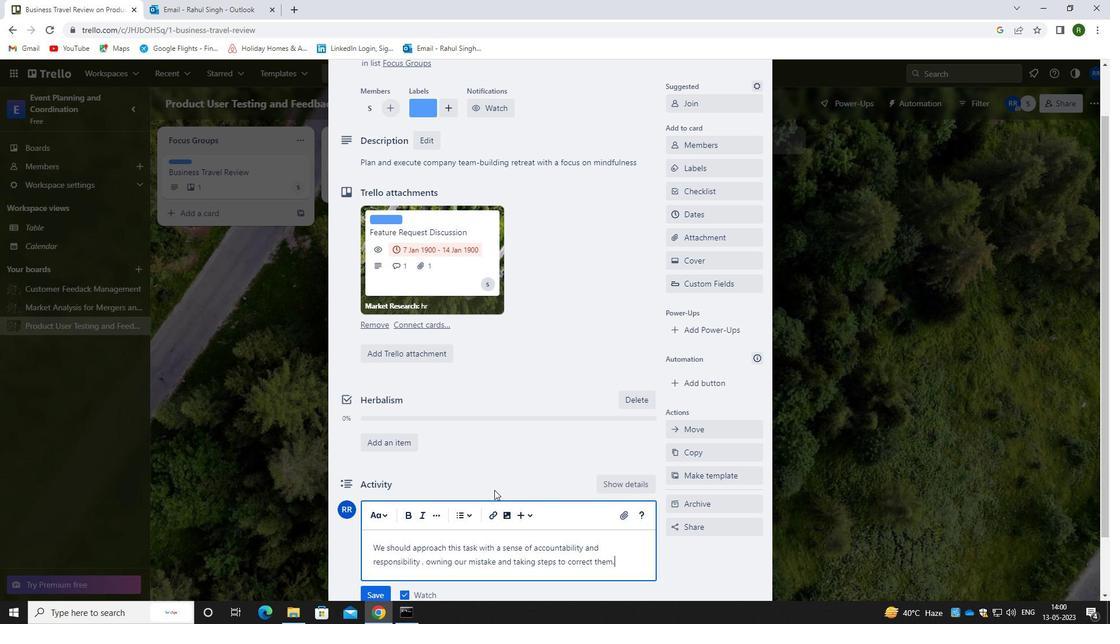 
Action: Mouse scrolled (522, 492) with delta (0, 0)
Screenshot: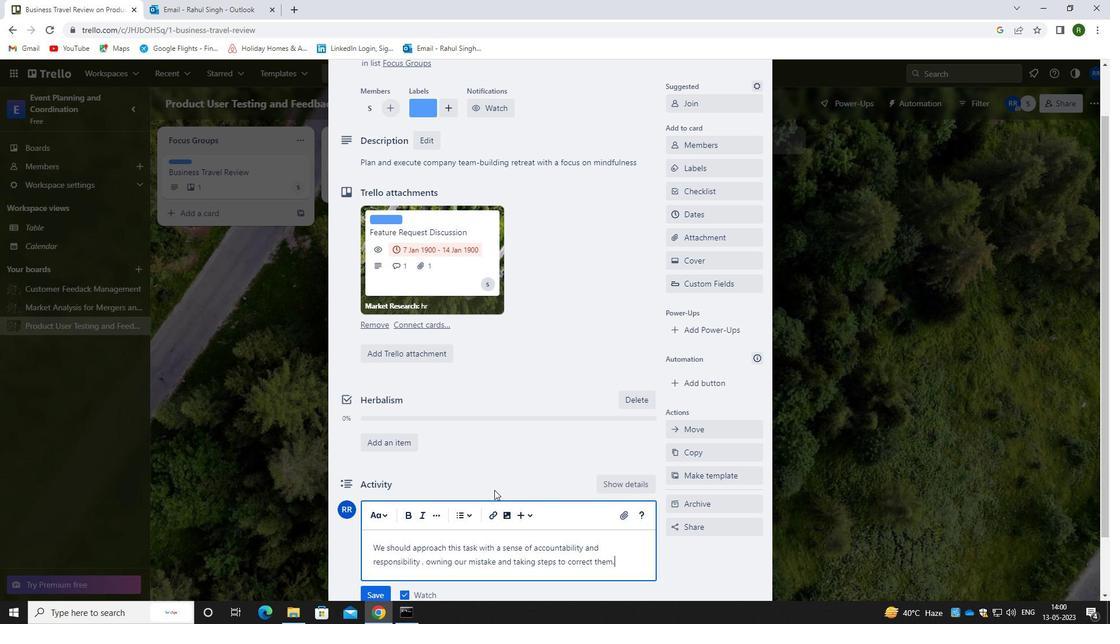 
Action: Mouse moved to (376, 530)
Screenshot: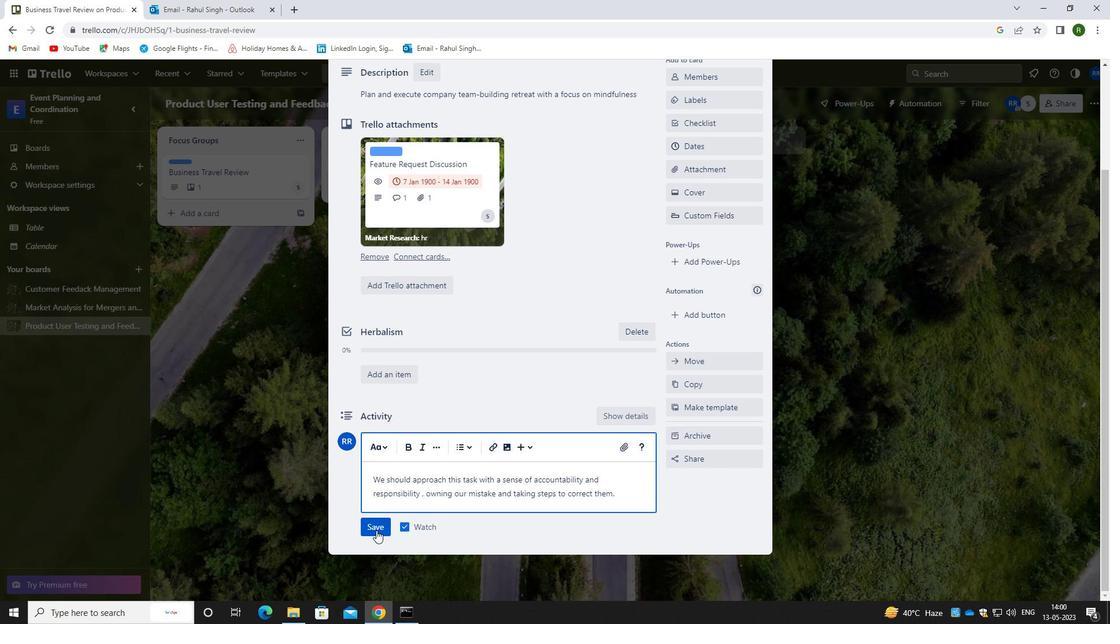 
Action: Mouse pressed left at (376, 530)
Screenshot: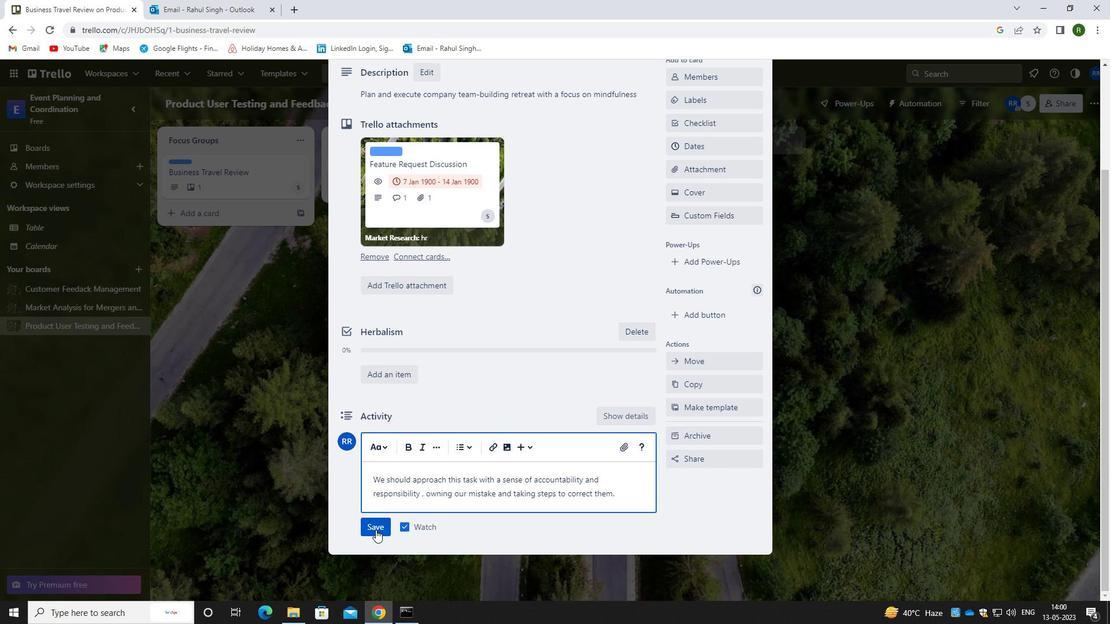 
Action: Mouse moved to (499, 339)
Screenshot: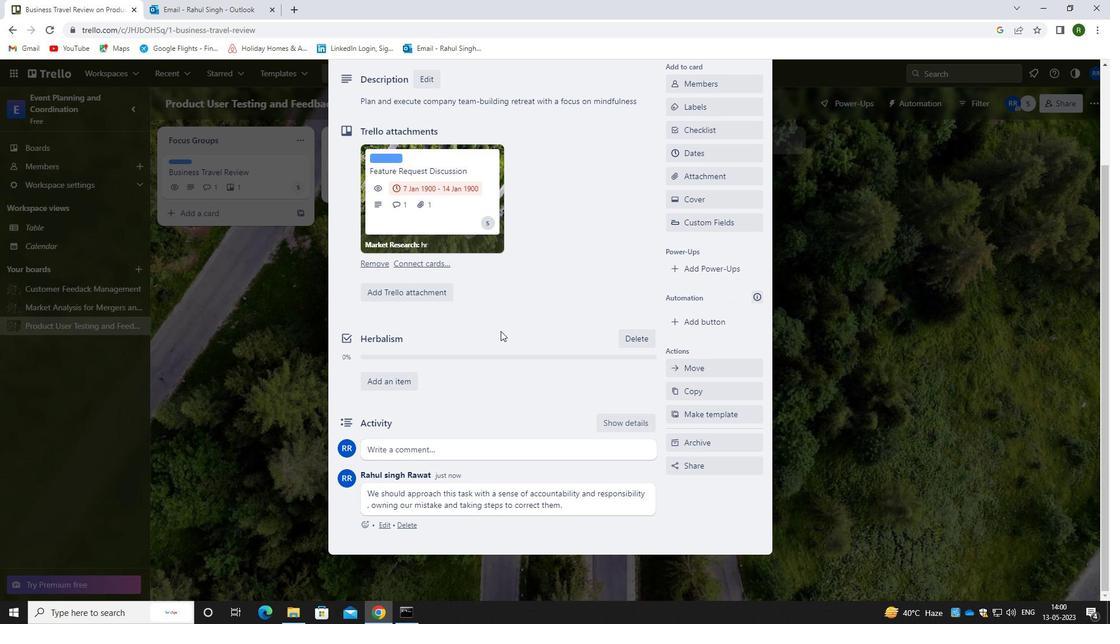 
Action: Mouse scrolled (499, 340) with delta (0, 0)
Screenshot: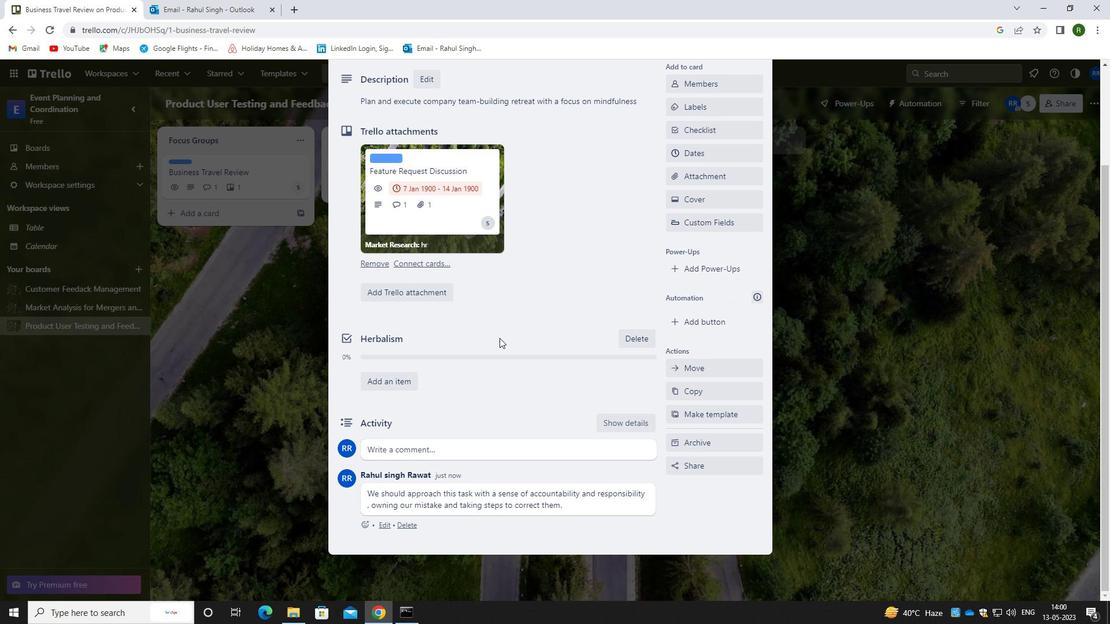 
Action: Mouse moved to (697, 216)
Screenshot: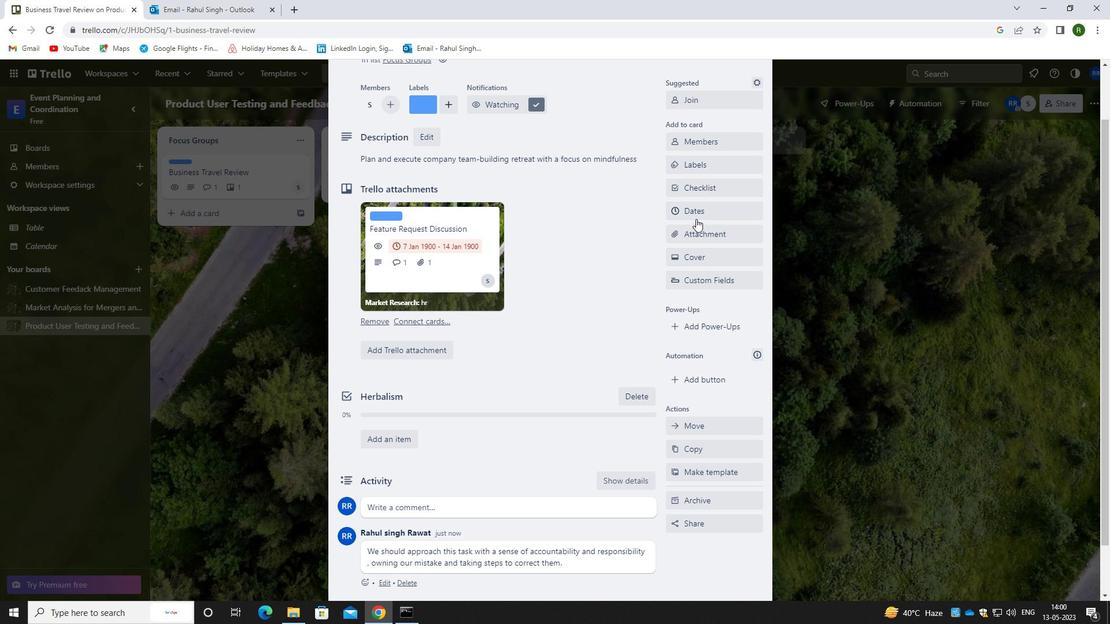 
Action: Mouse pressed left at (697, 216)
Screenshot: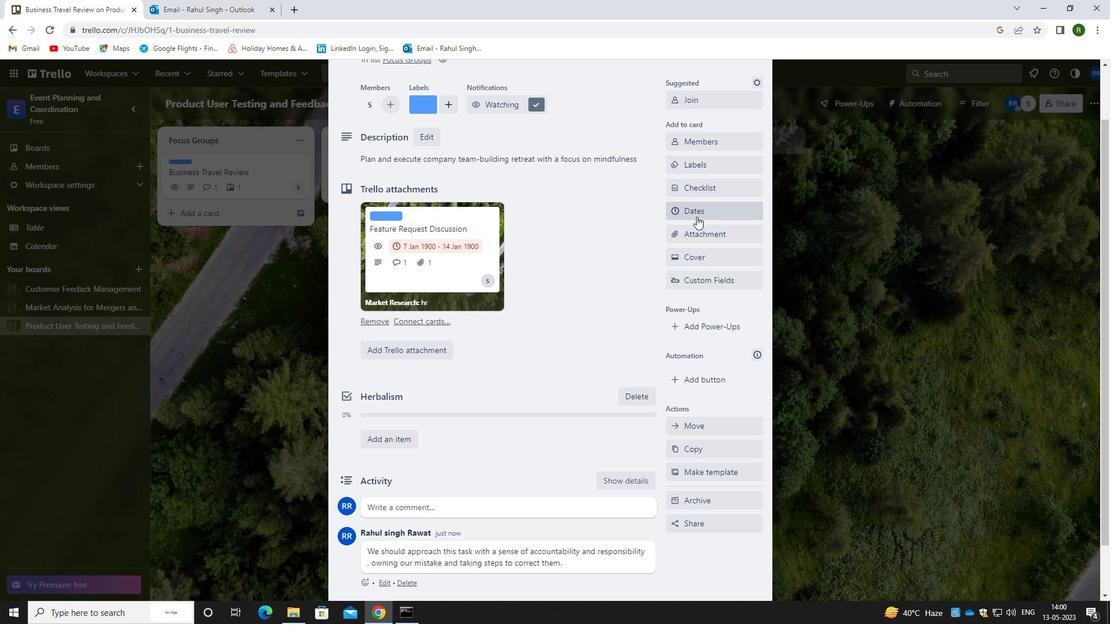 
Action: Mouse moved to (676, 308)
Screenshot: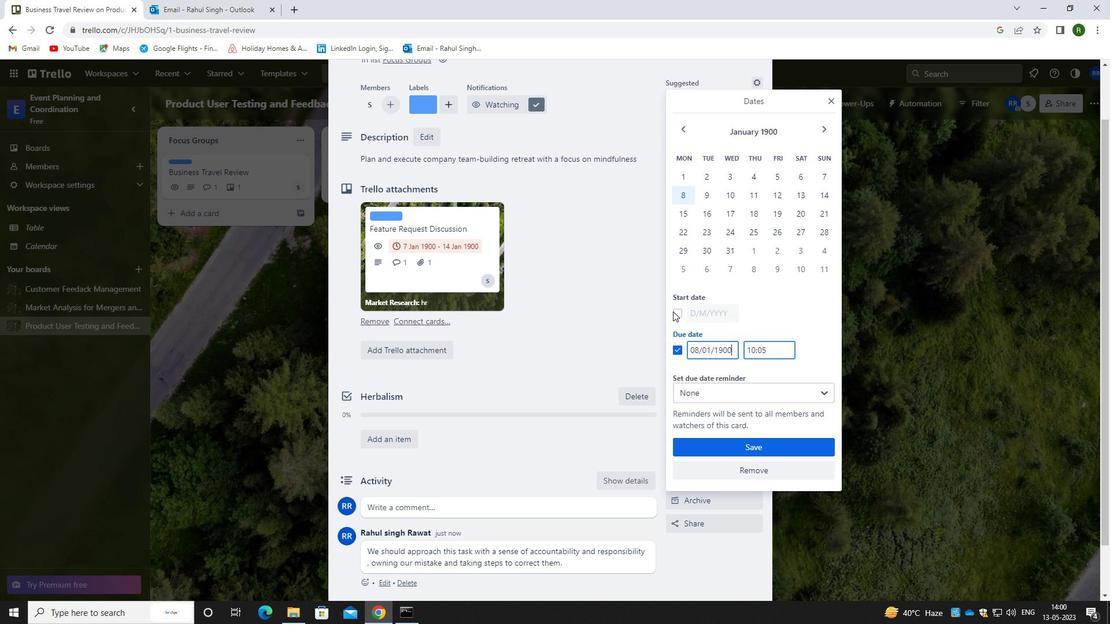 
Action: Mouse pressed left at (676, 308)
Screenshot: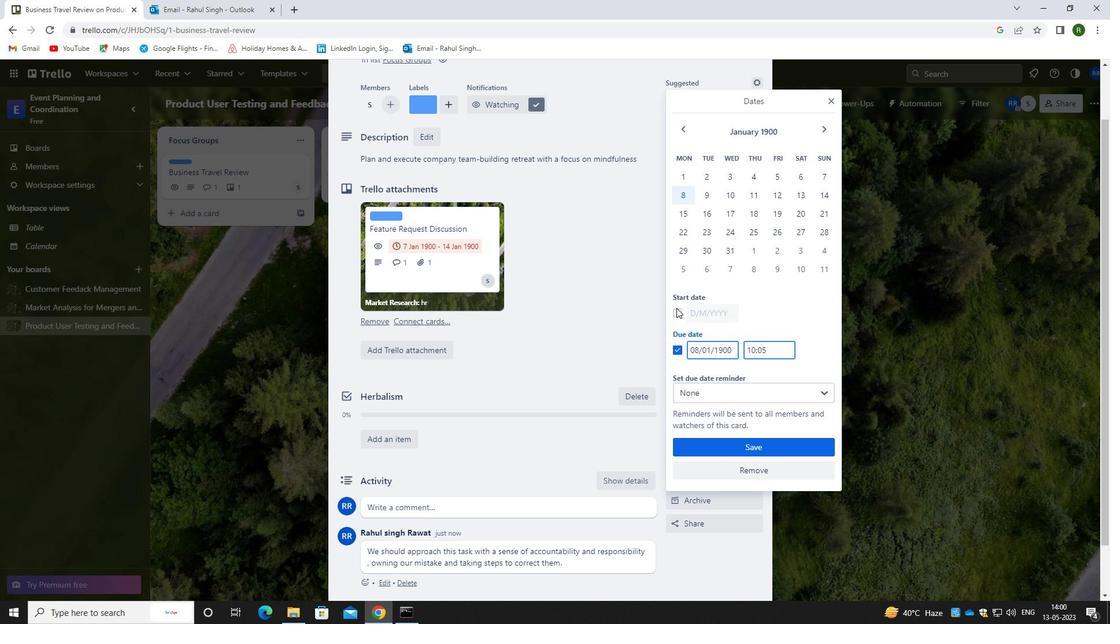 
Action: Mouse moved to (734, 309)
Screenshot: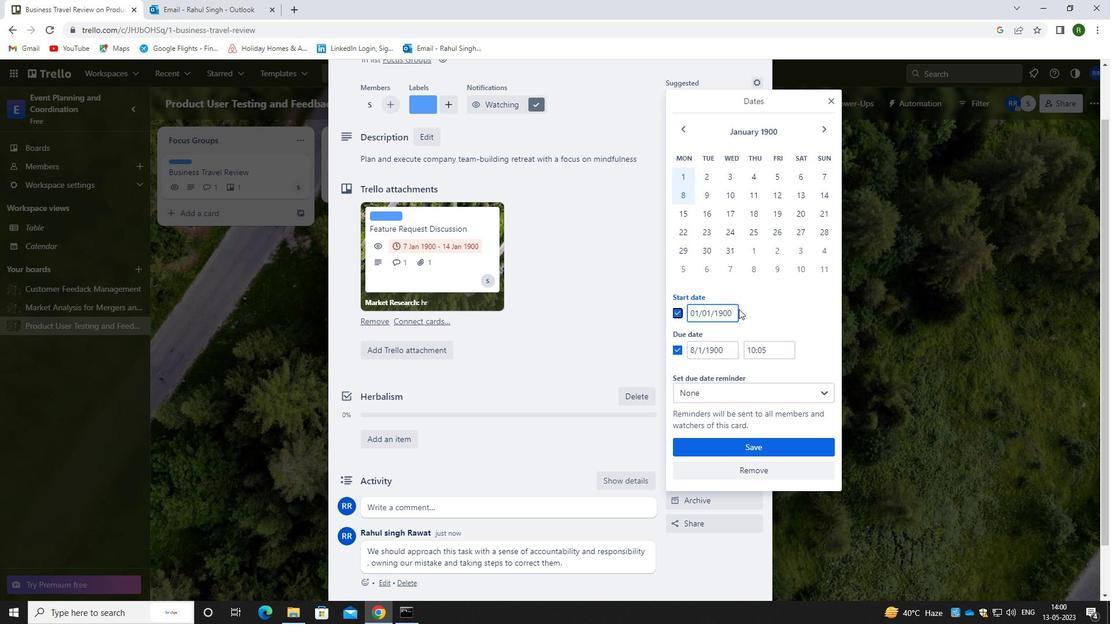 
Action: Mouse pressed left at (734, 309)
Screenshot: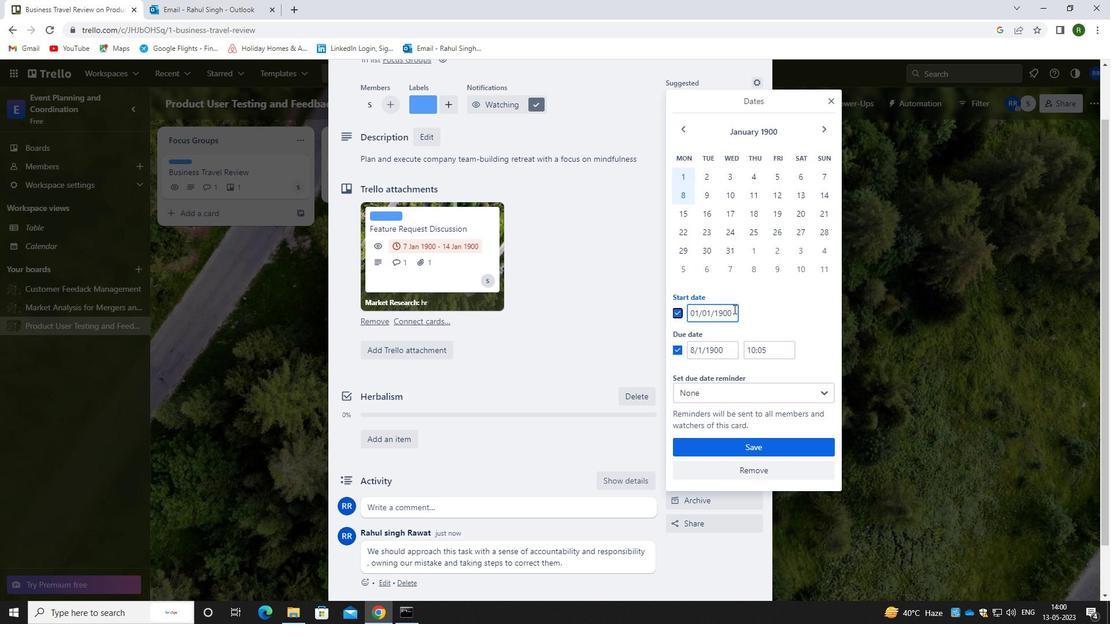 
Action: Mouse moved to (666, 321)
Screenshot: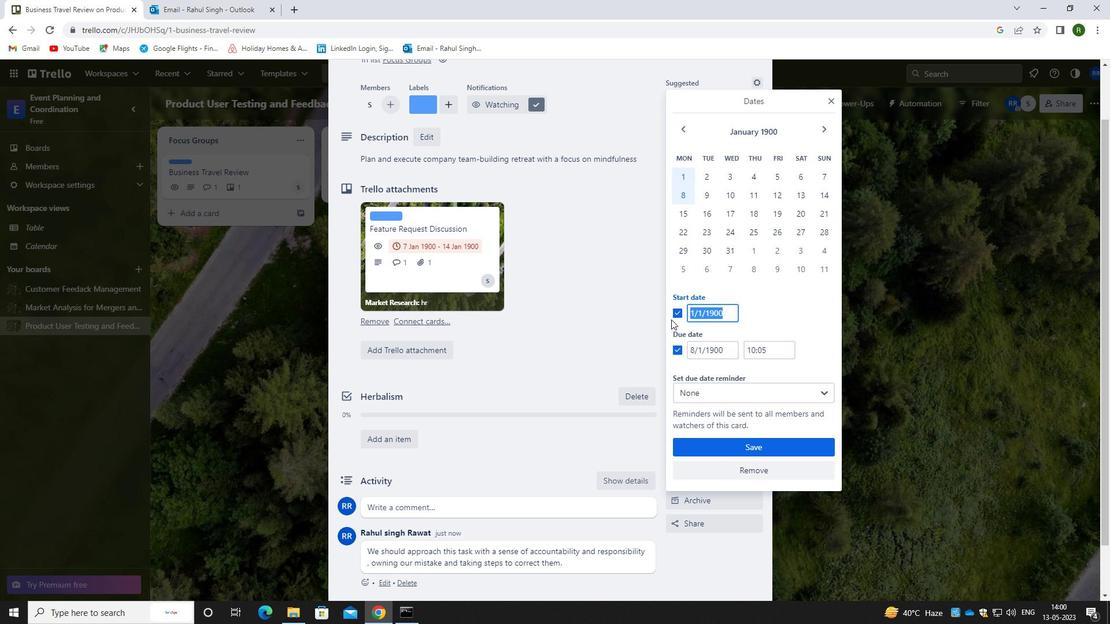 
Action: Key pressed 02/01/1
Screenshot: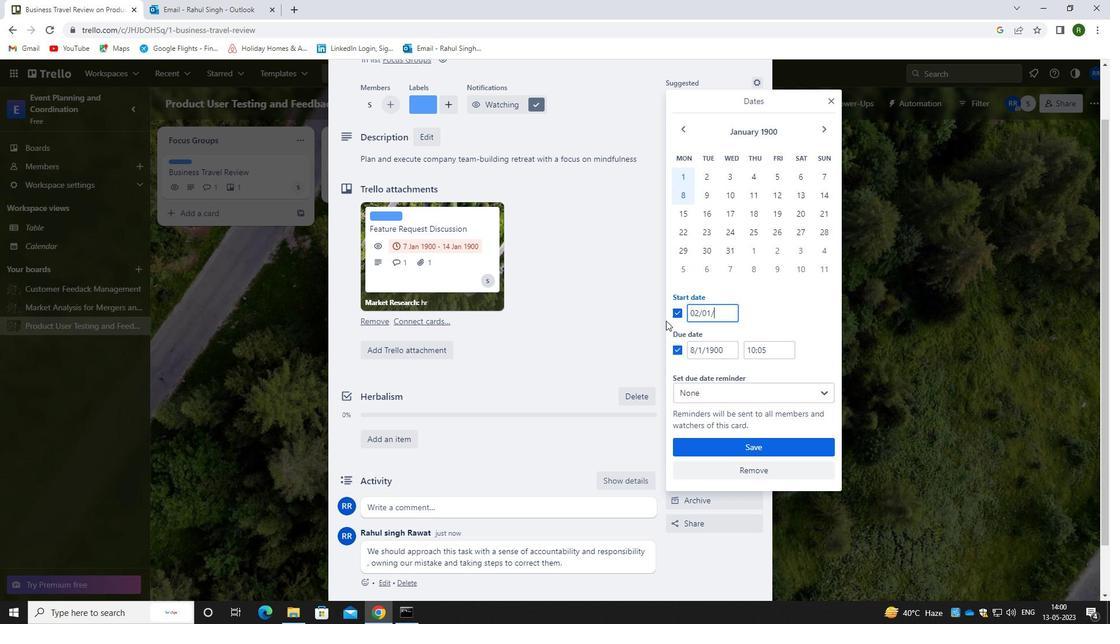 
Action: Mouse moved to (676, 321)
Screenshot: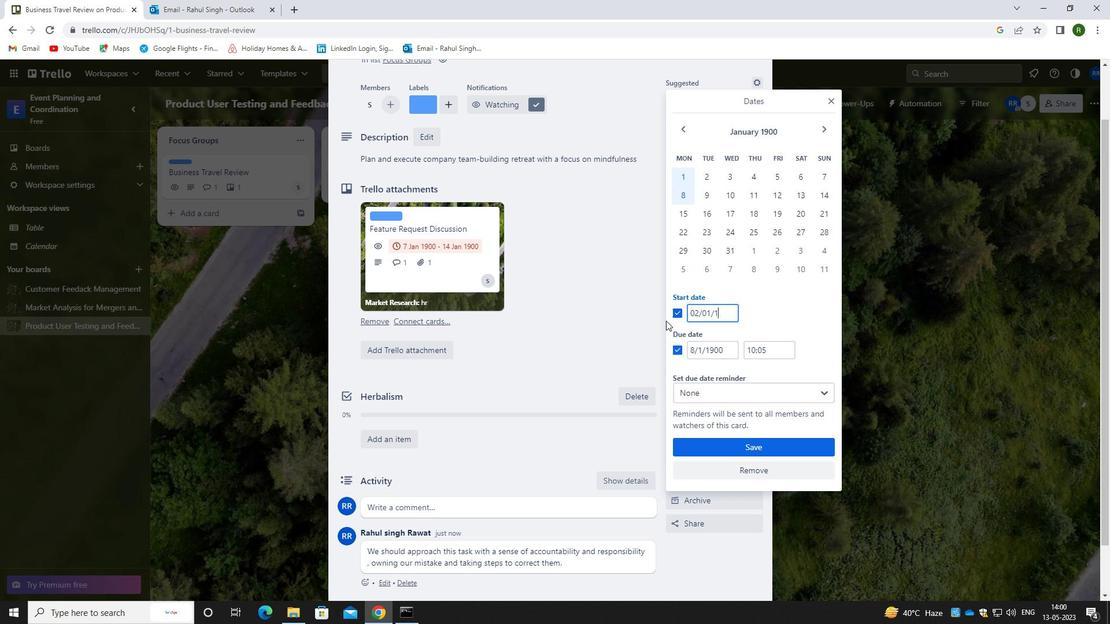 
Action: Key pressed 9
Screenshot: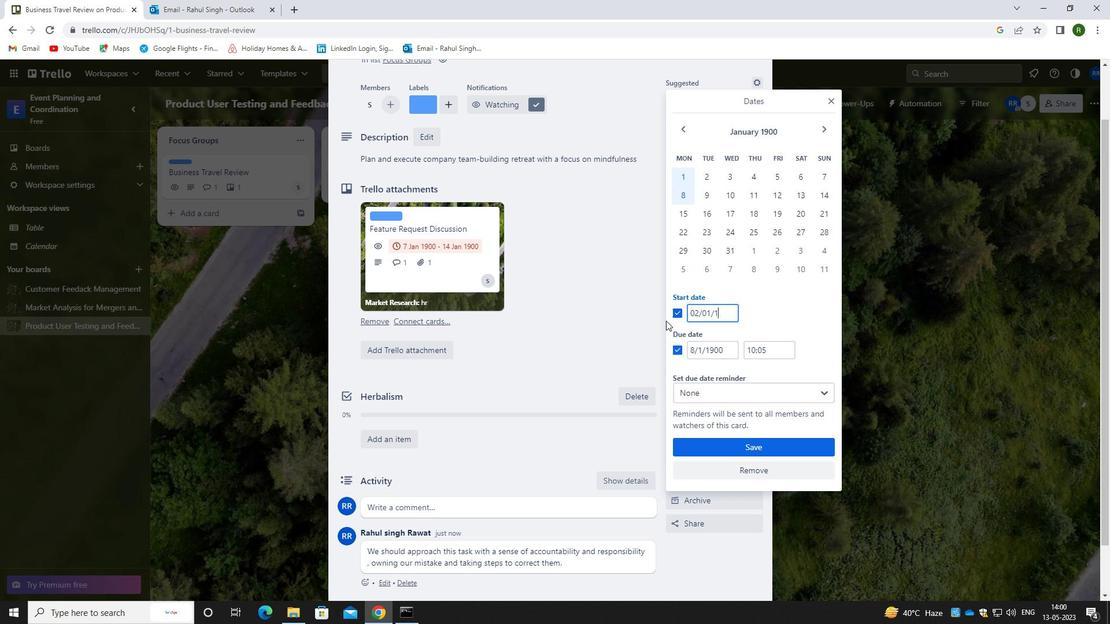 
Action: Mouse moved to (679, 321)
Screenshot: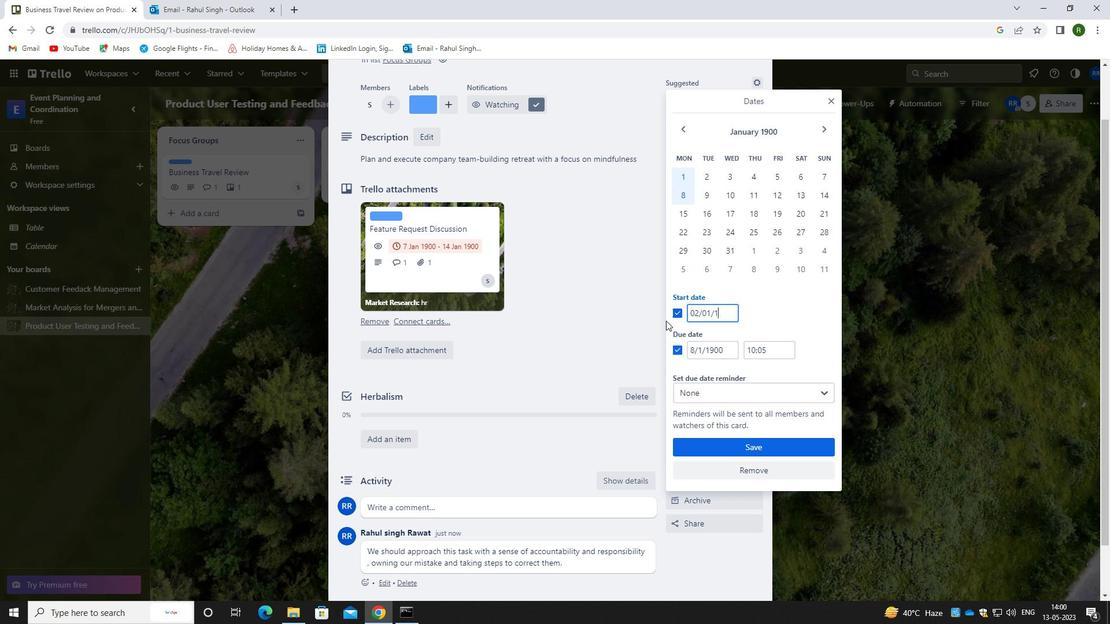 
Action: Key pressed 00
Screenshot: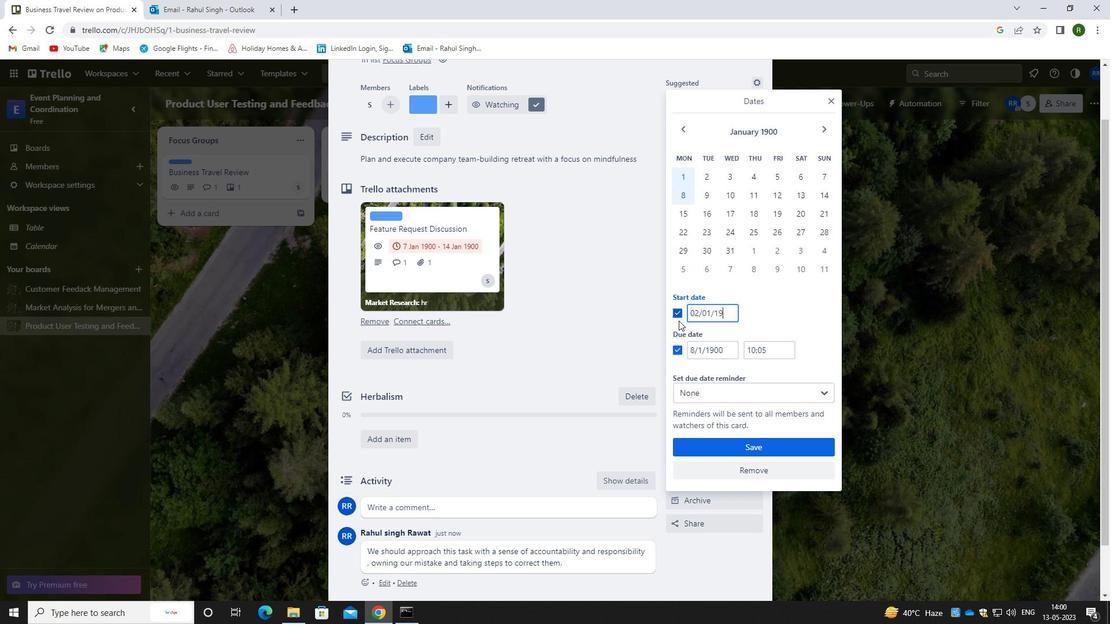
Action: Mouse moved to (731, 351)
Screenshot: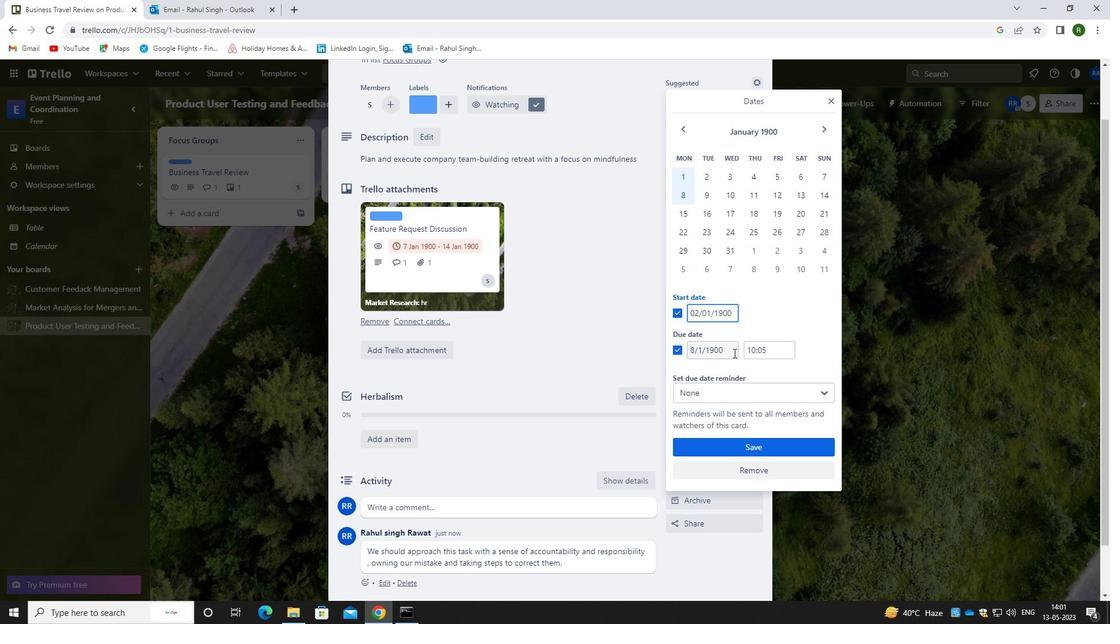 
Action: Mouse pressed left at (731, 351)
Screenshot: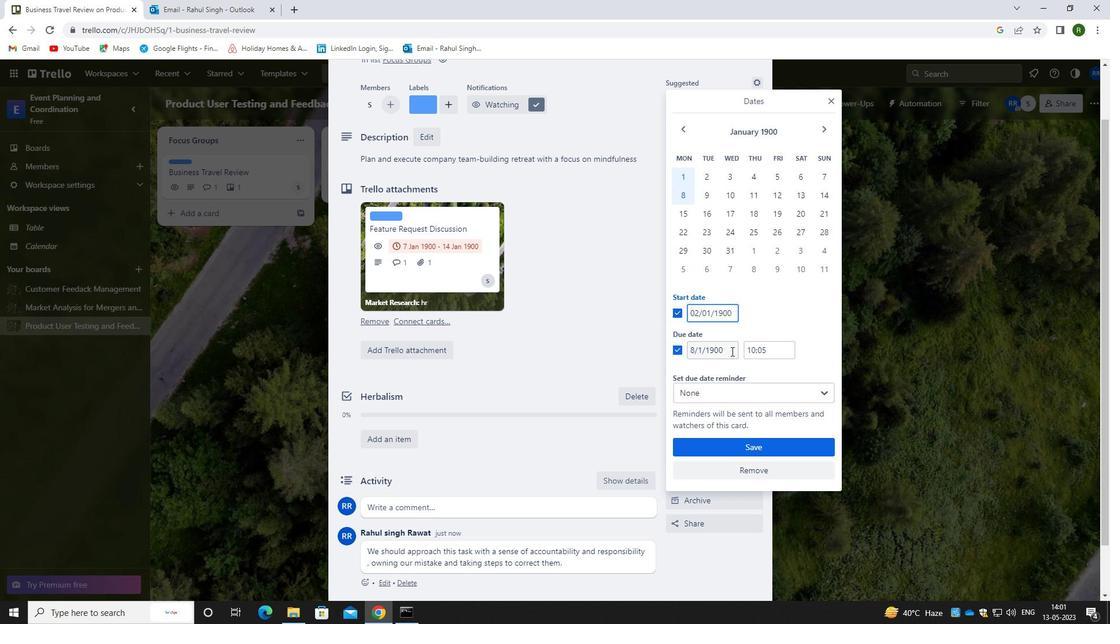 
Action: Mouse moved to (670, 354)
Screenshot: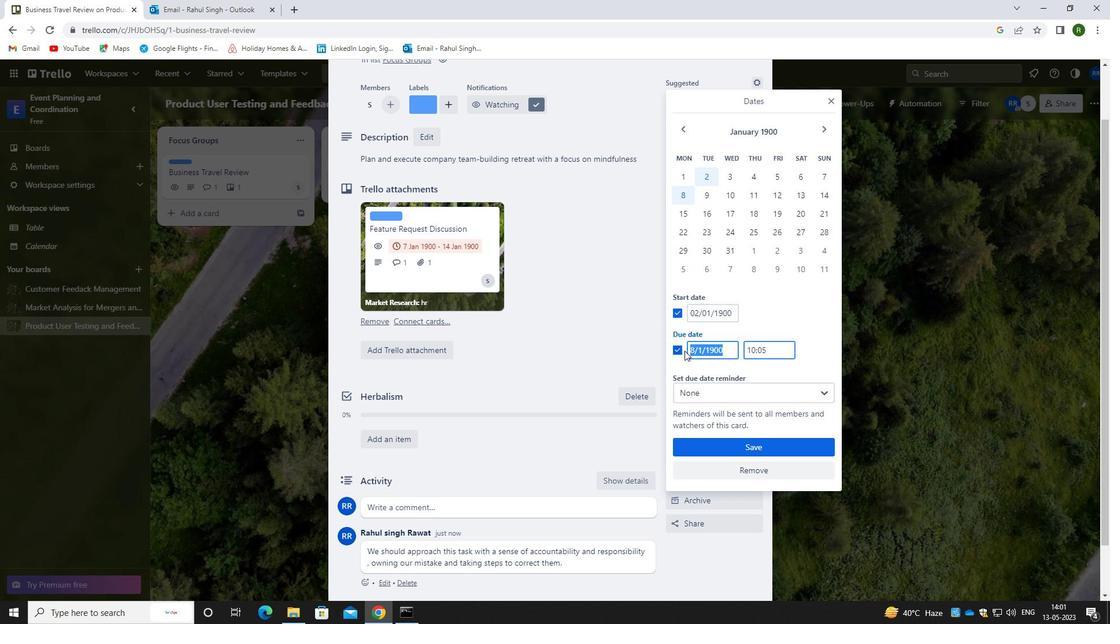 
Action: Key pressed 09/01/1900
Screenshot: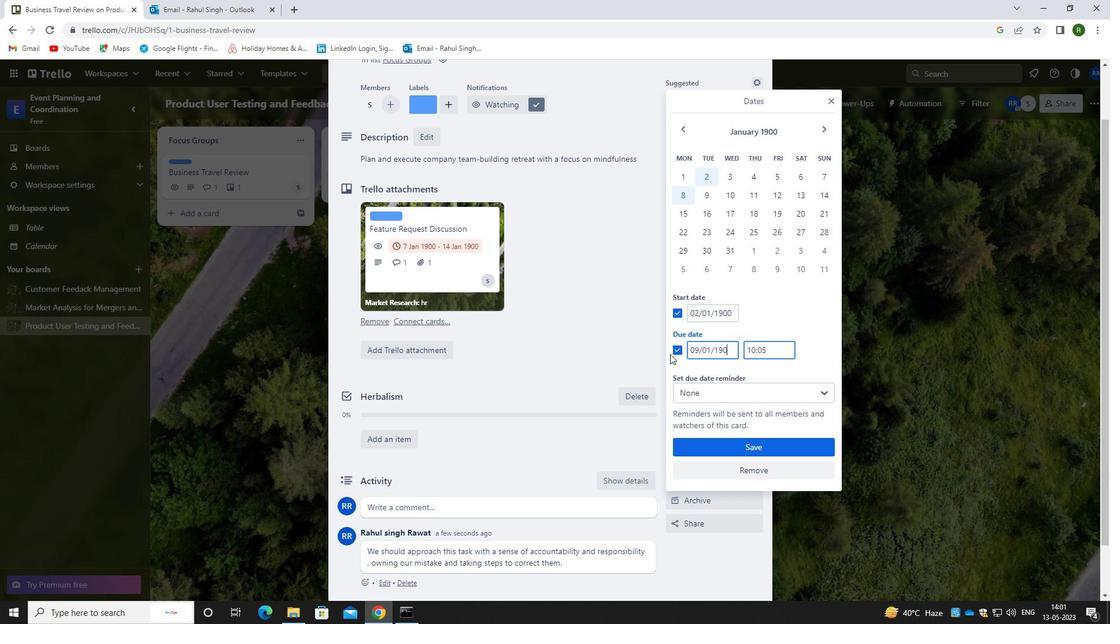 
Action: Mouse moved to (744, 448)
Screenshot: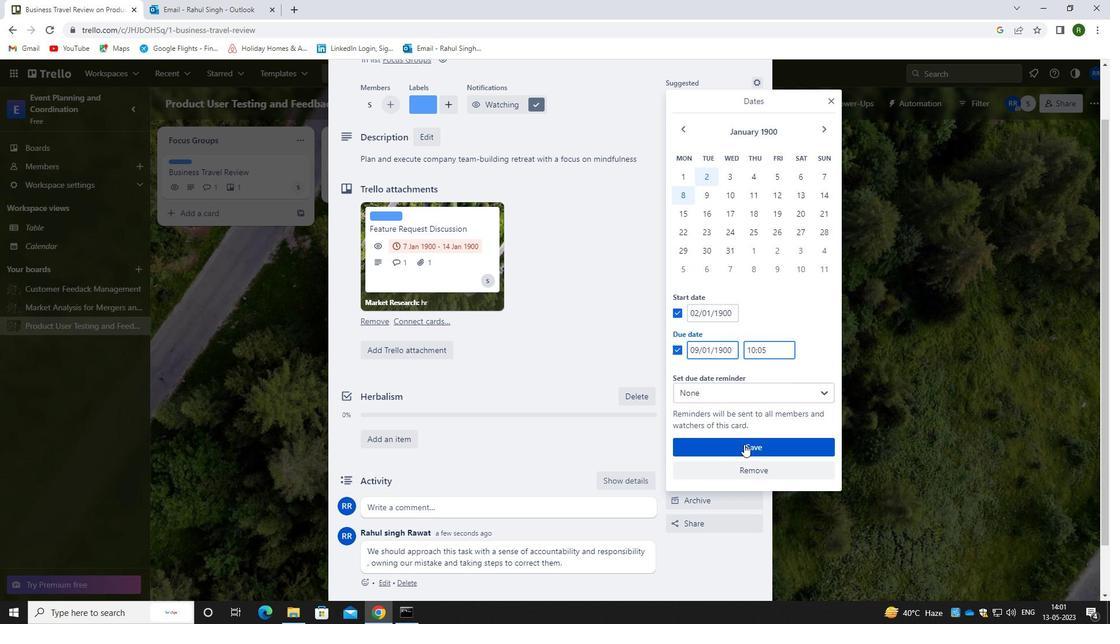 
Action: Mouse pressed left at (744, 448)
Screenshot: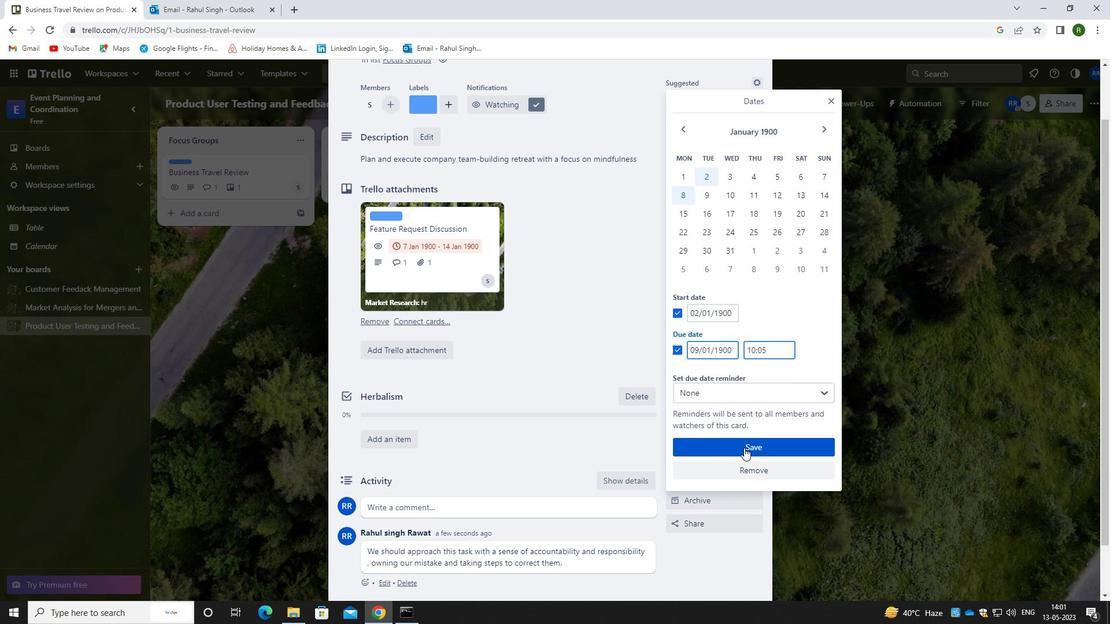 
Action: Mouse moved to (614, 296)
Screenshot: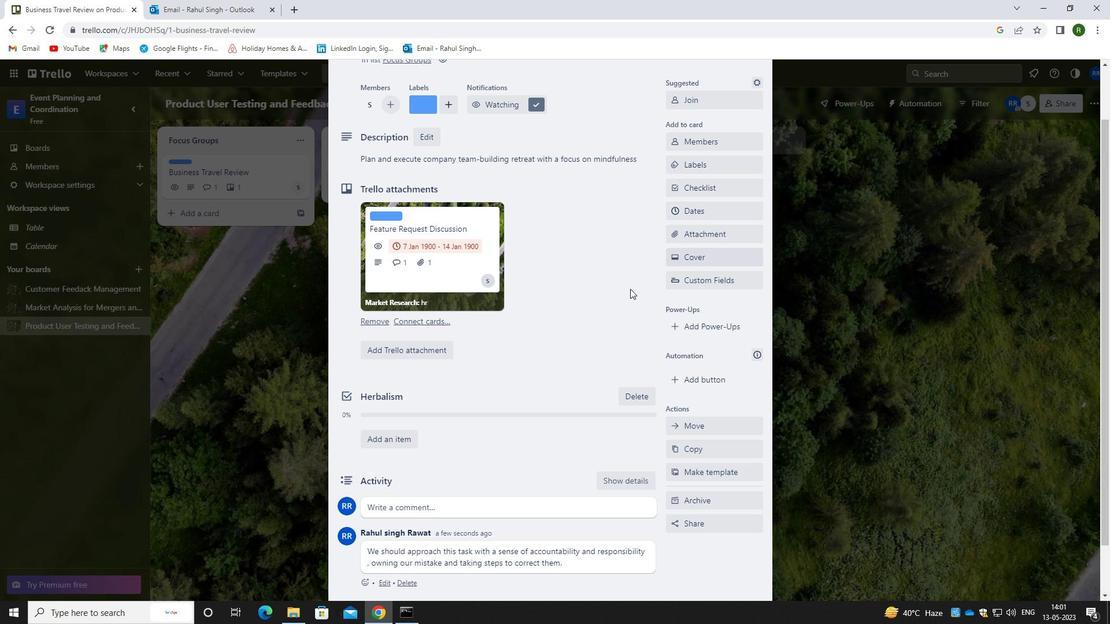 
Action: Mouse scrolled (614, 297) with delta (0, 0)
Screenshot: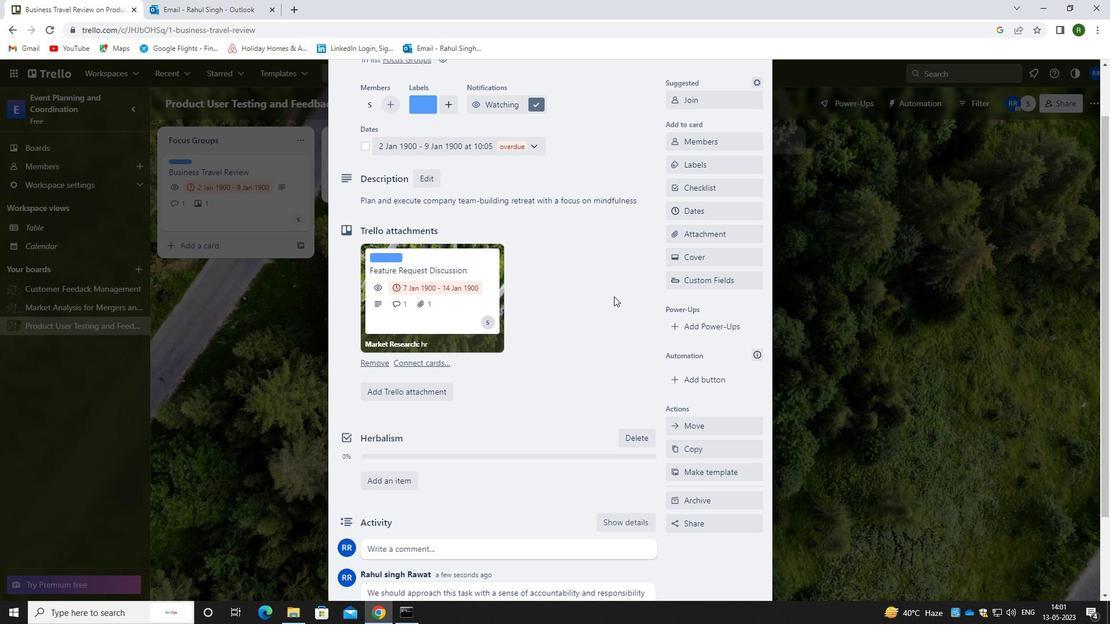 
Action: Mouse scrolled (614, 297) with delta (0, 0)
Screenshot: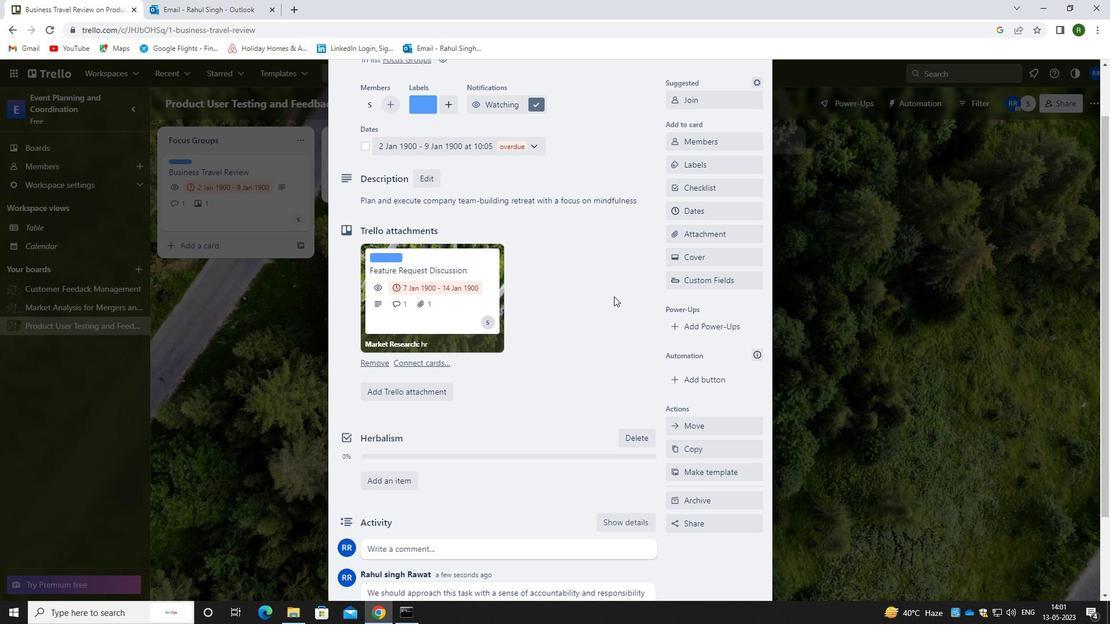 
Action: Mouse scrolled (614, 297) with delta (0, 0)
Screenshot: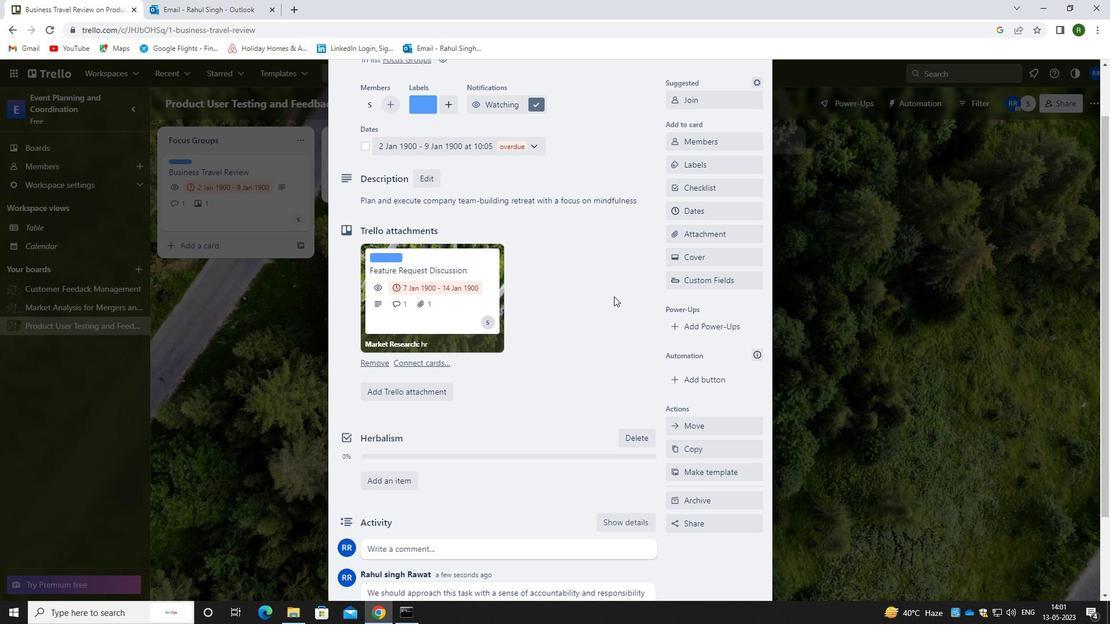 
